 Task: Find connections with filter location Torre-Pacheco with filter topic #Socialnetworkingwith filter profile language German with filter current company Resolvit with filter school College of Commerce with filter industry Periodical Publishing with filter service category Mobile Marketing with filter keywords title IT Professional
Action: Mouse moved to (486, 69)
Screenshot: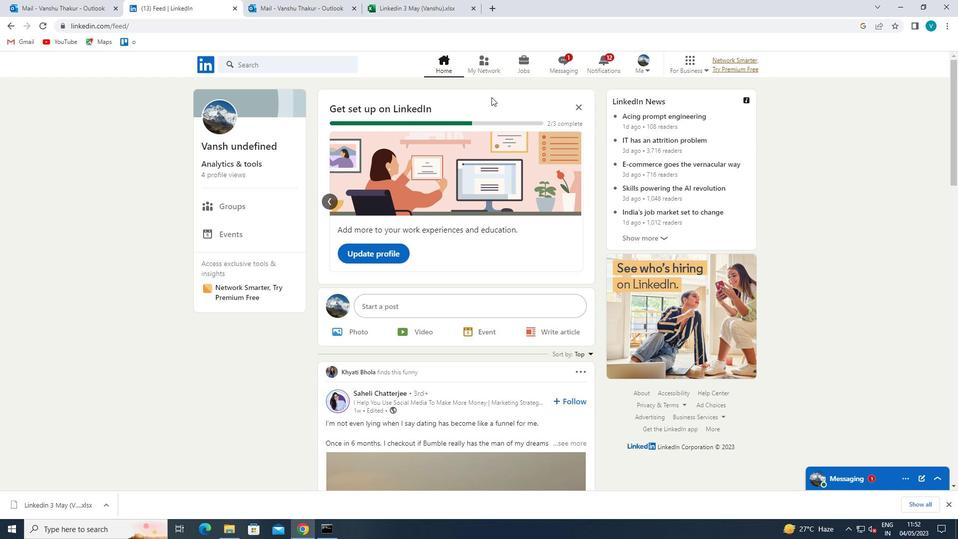 
Action: Mouse pressed left at (486, 69)
Screenshot: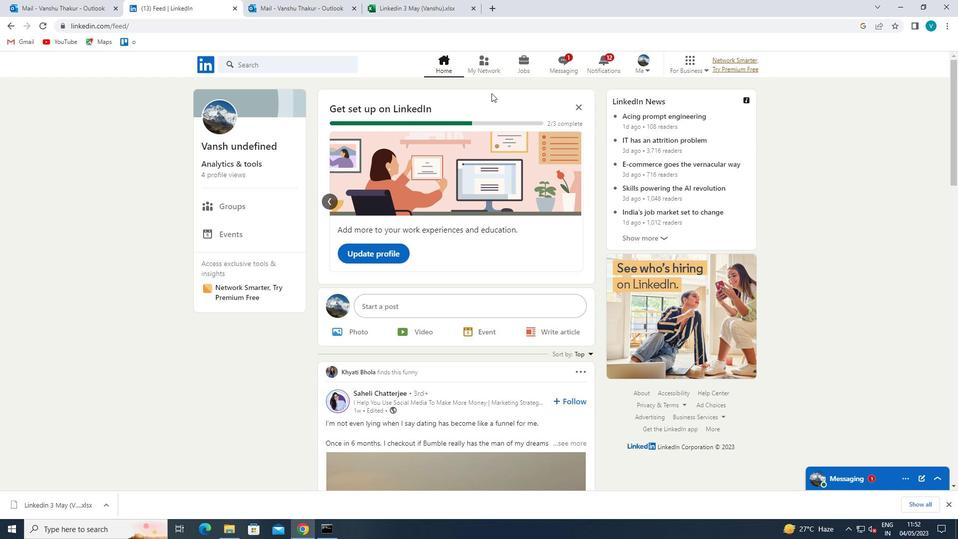 
Action: Mouse moved to (285, 117)
Screenshot: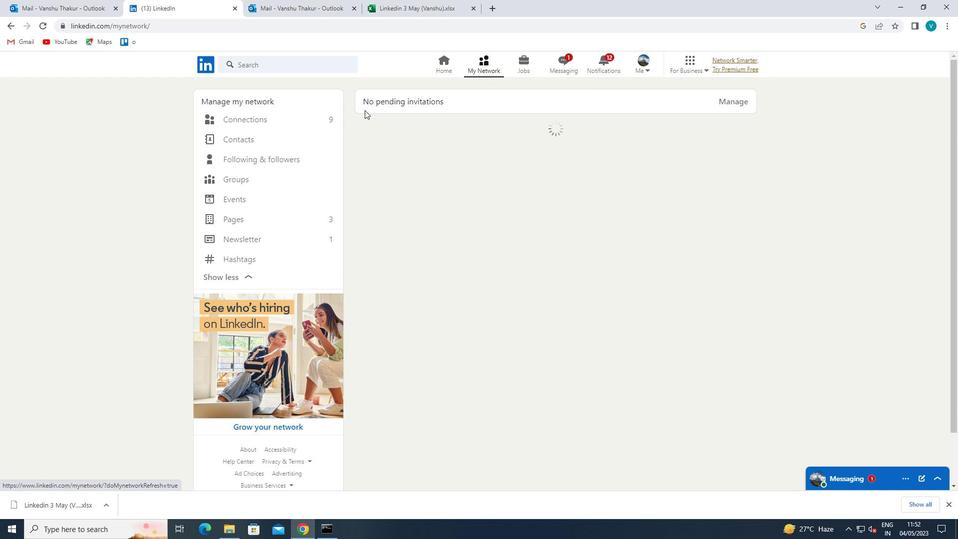 
Action: Mouse pressed left at (285, 117)
Screenshot: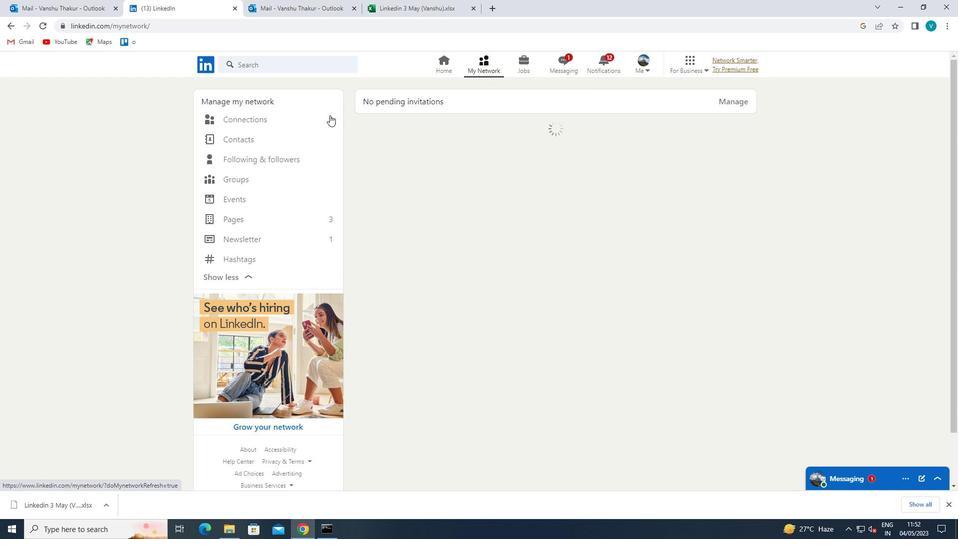 
Action: Mouse moved to (548, 117)
Screenshot: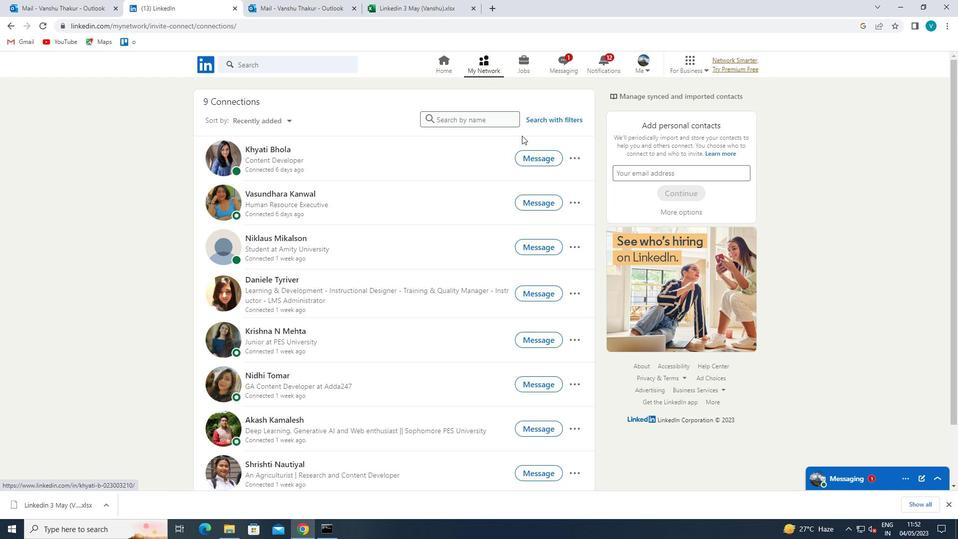 
Action: Mouse pressed left at (548, 117)
Screenshot: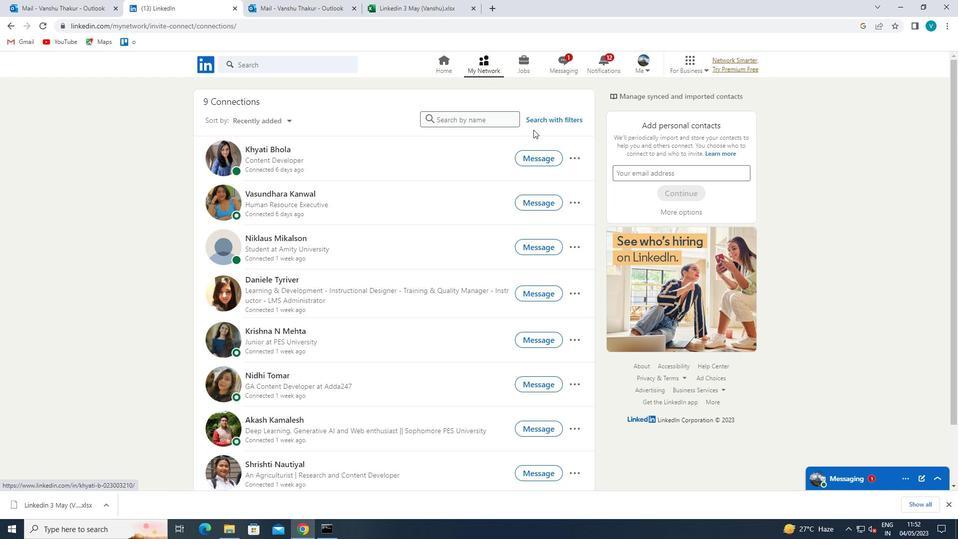 
Action: Mouse moved to (483, 93)
Screenshot: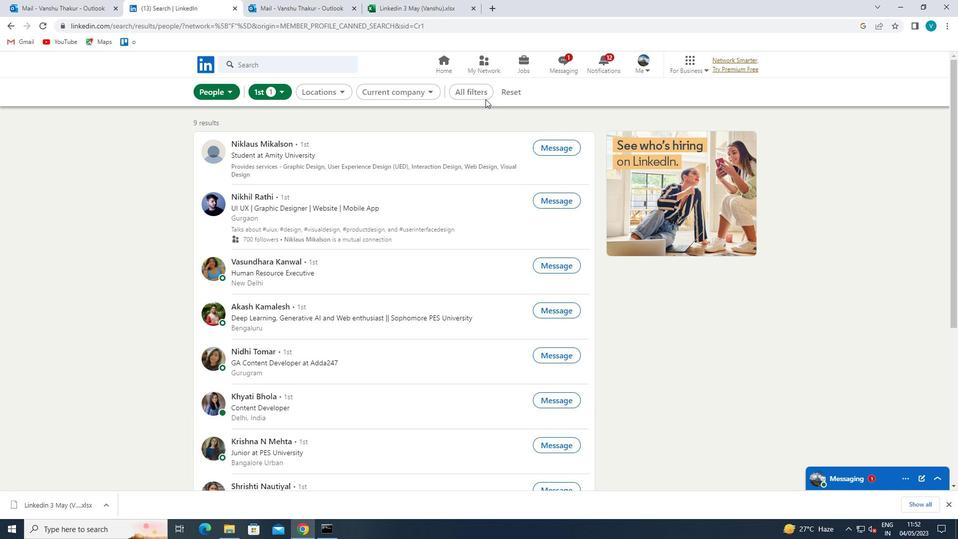 
Action: Mouse pressed left at (483, 93)
Screenshot: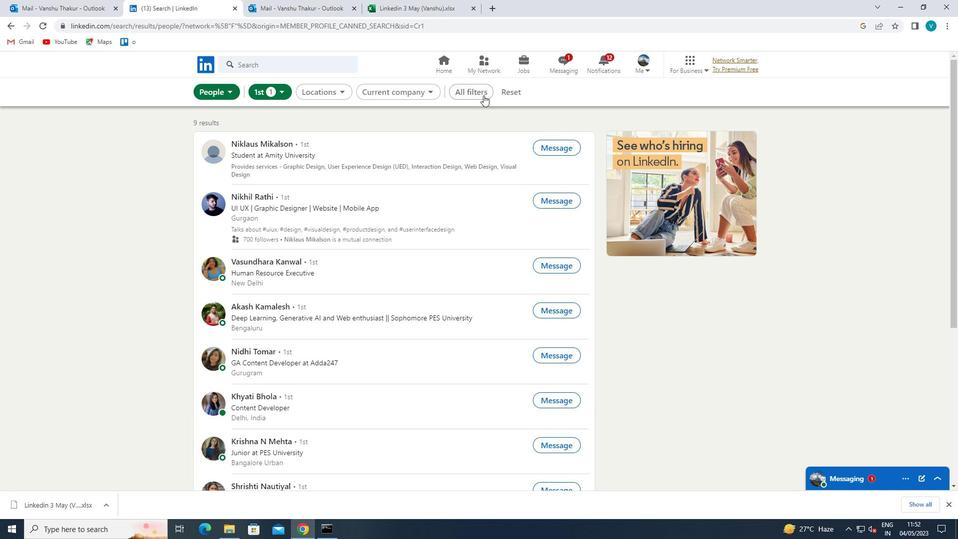 
Action: Mouse moved to (840, 232)
Screenshot: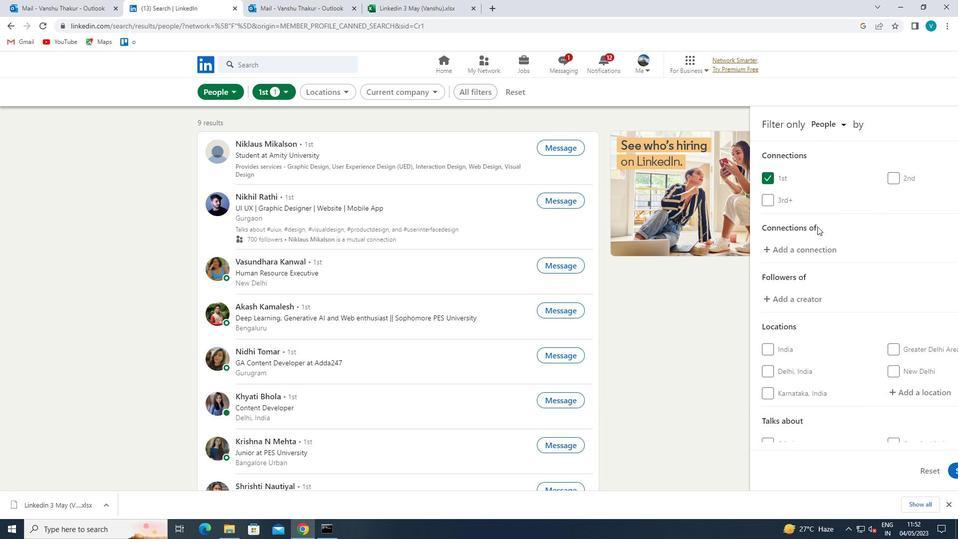 
Action: Mouse scrolled (840, 232) with delta (0, 0)
Screenshot: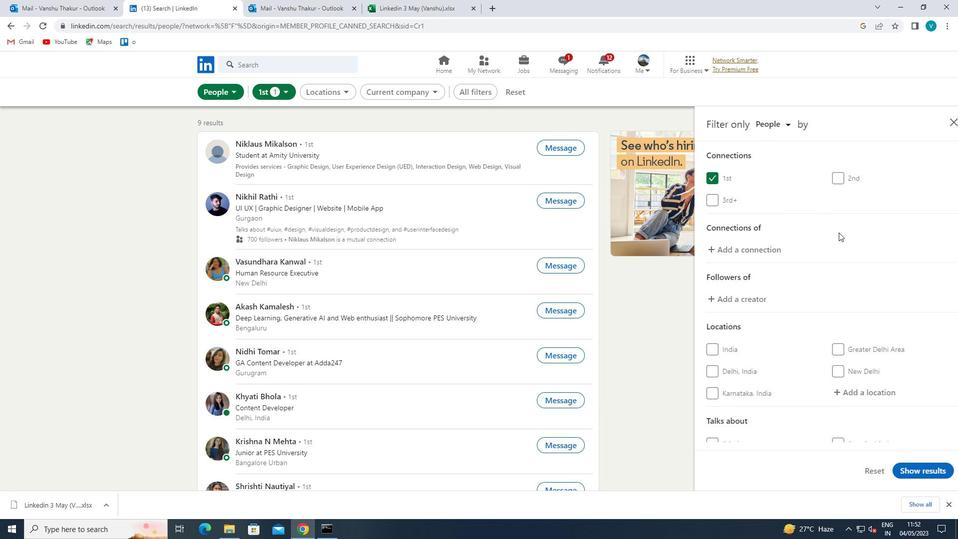 
Action: Mouse moved to (853, 341)
Screenshot: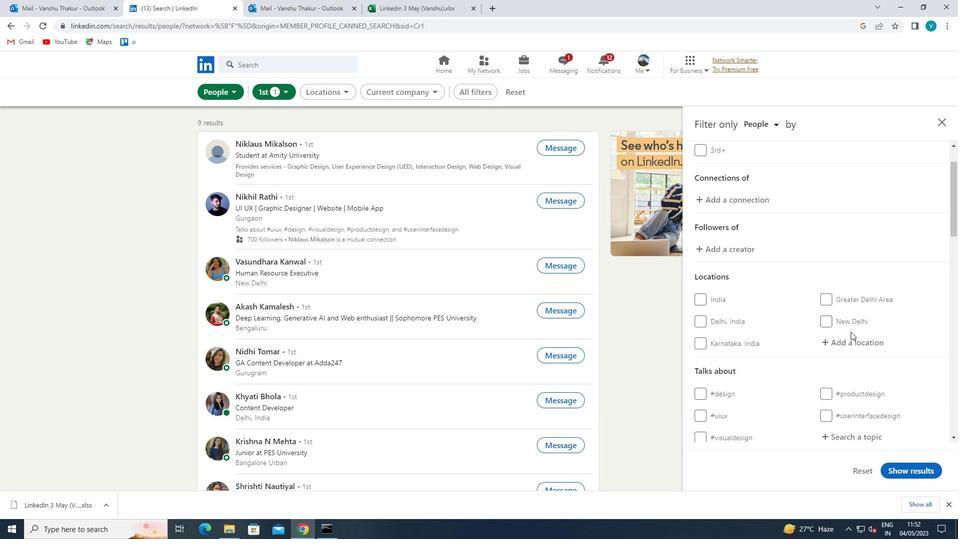 
Action: Mouse pressed left at (853, 341)
Screenshot: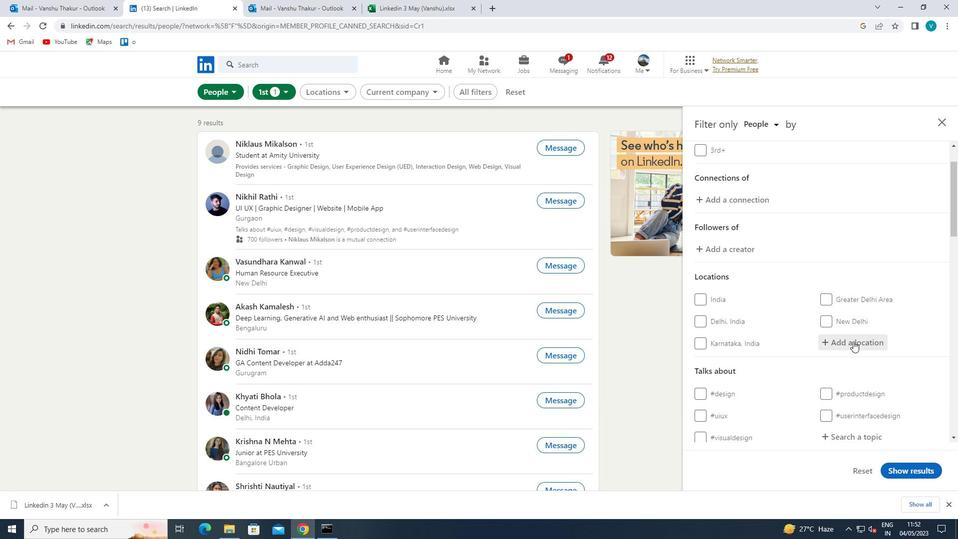 
Action: Key pressed <Key.shift>TORRE-
Screenshot: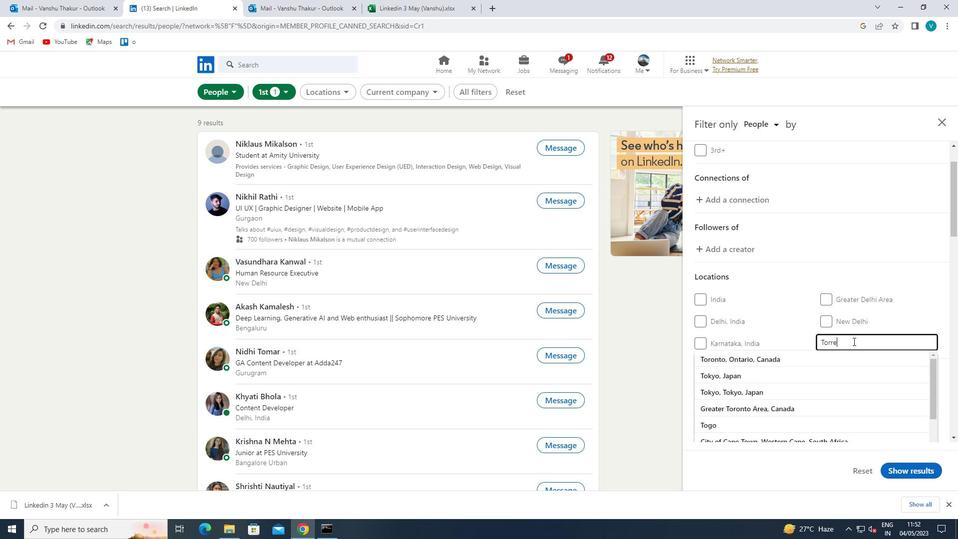
Action: Mouse moved to (857, 338)
Screenshot: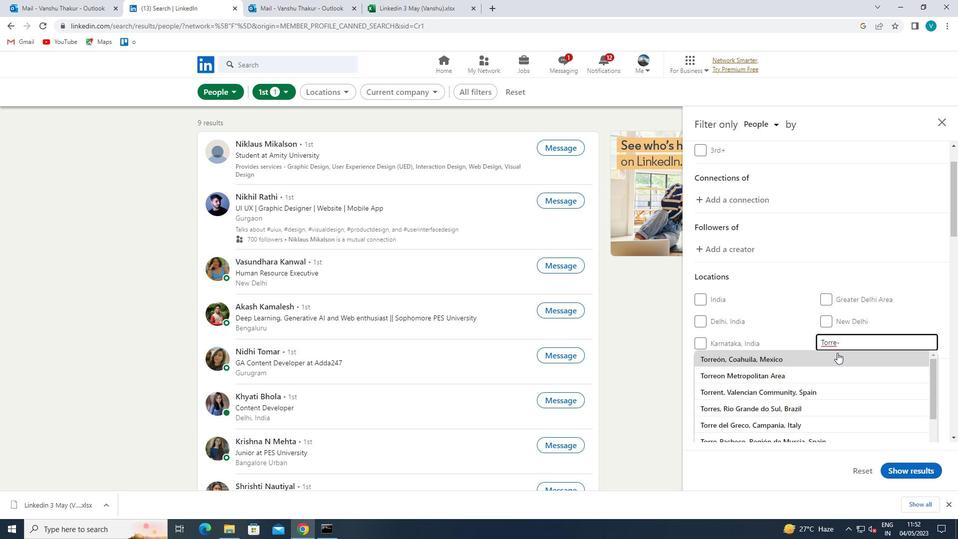 
Action: Key pressed <Key.shift>PACHECO
Screenshot: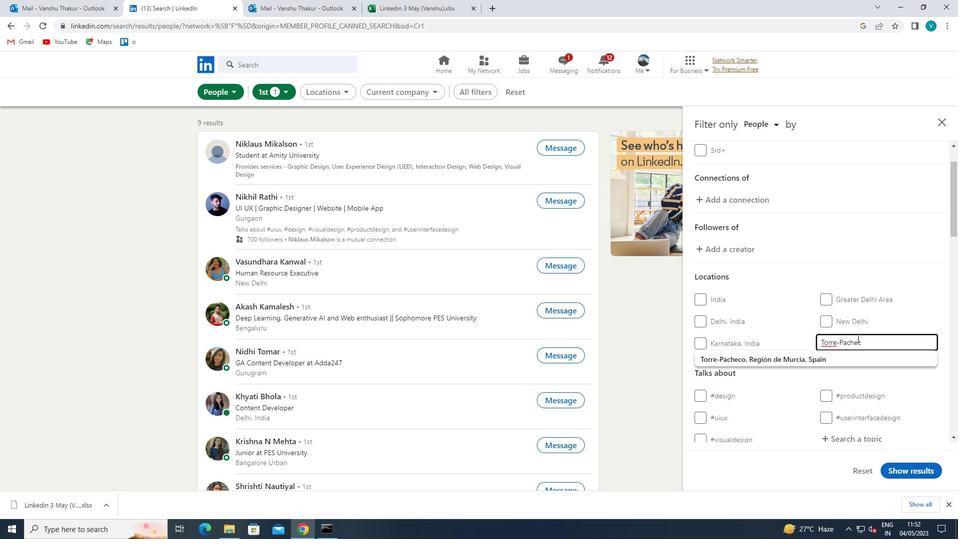 
Action: Mouse moved to (846, 360)
Screenshot: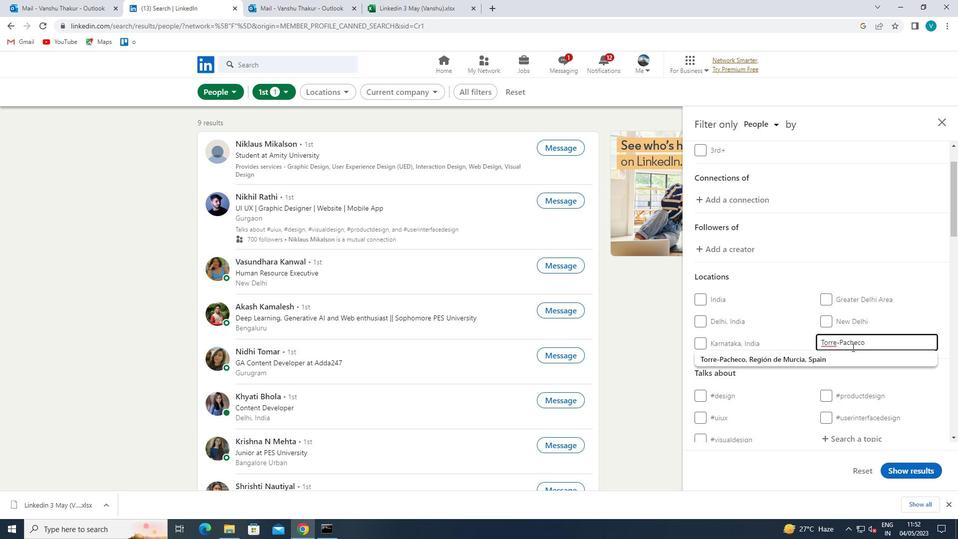 
Action: Mouse pressed left at (846, 360)
Screenshot: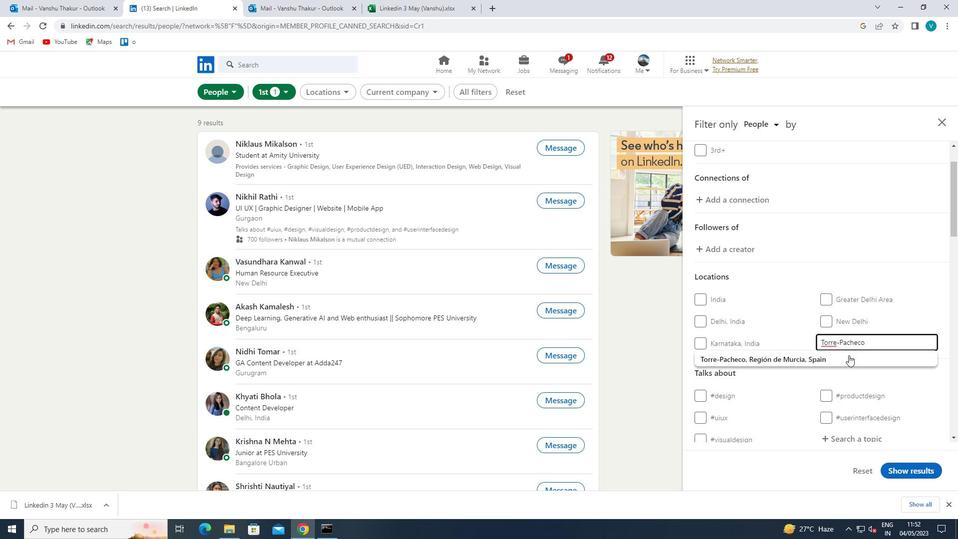 
Action: Mouse scrolled (846, 360) with delta (0, 0)
Screenshot: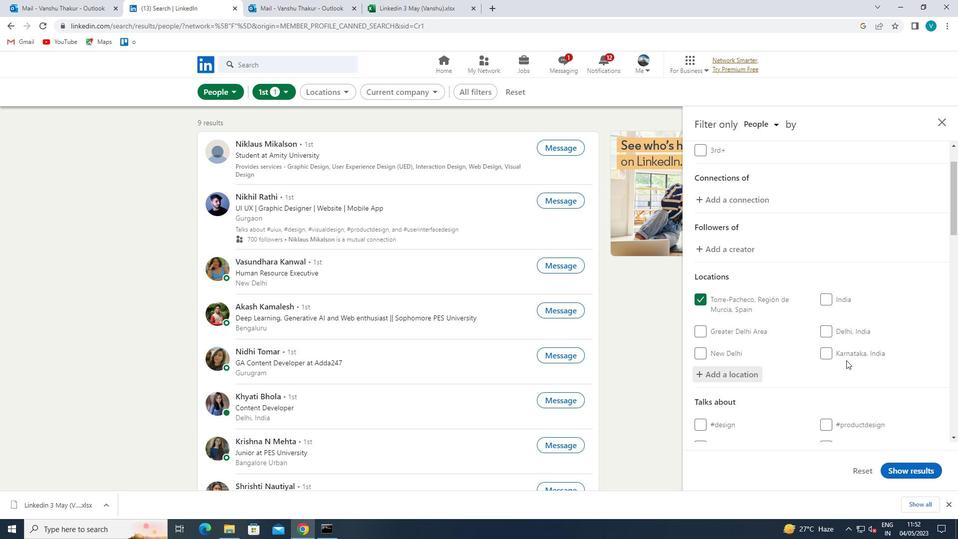 
Action: Mouse scrolled (846, 360) with delta (0, 0)
Screenshot: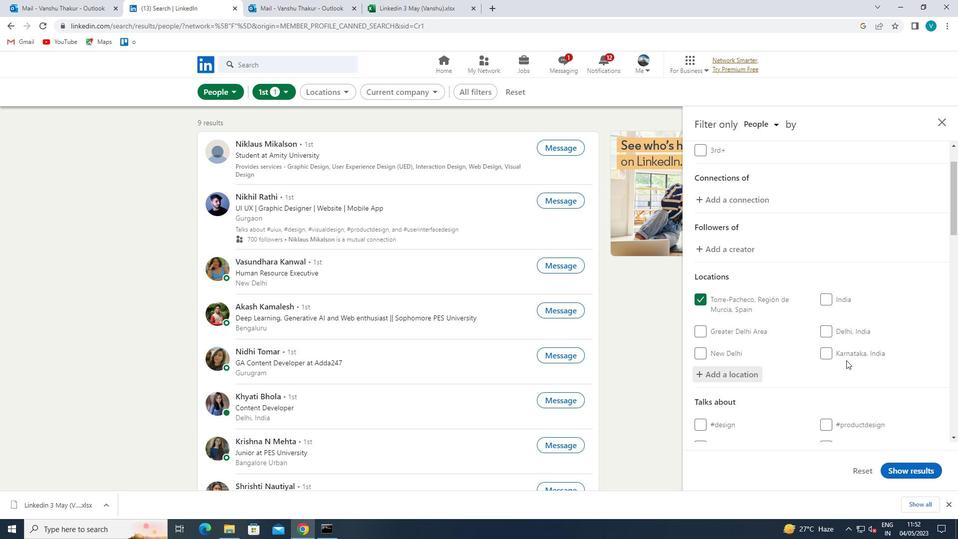 
Action: Mouse scrolled (846, 360) with delta (0, 0)
Screenshot: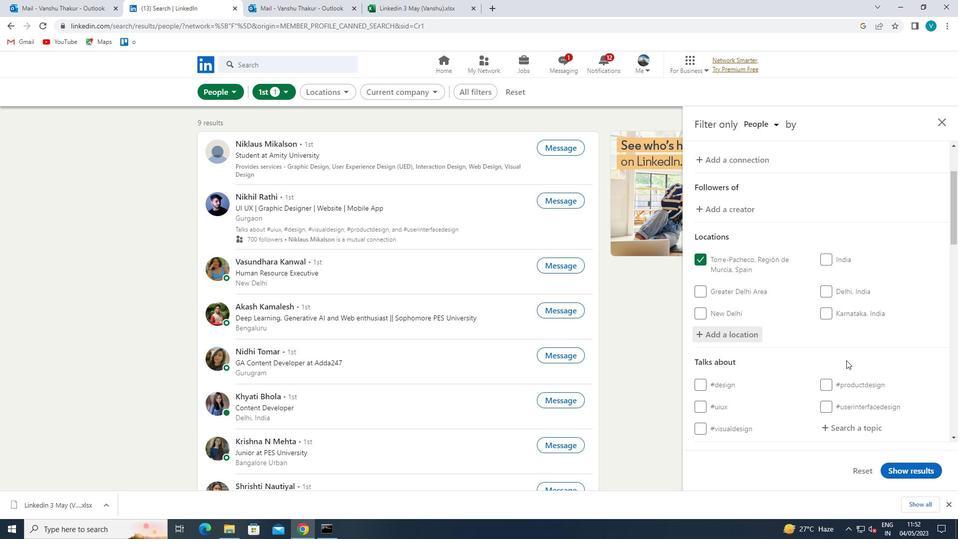 
Action: Mouse moved to (868, 324)
Screenshot: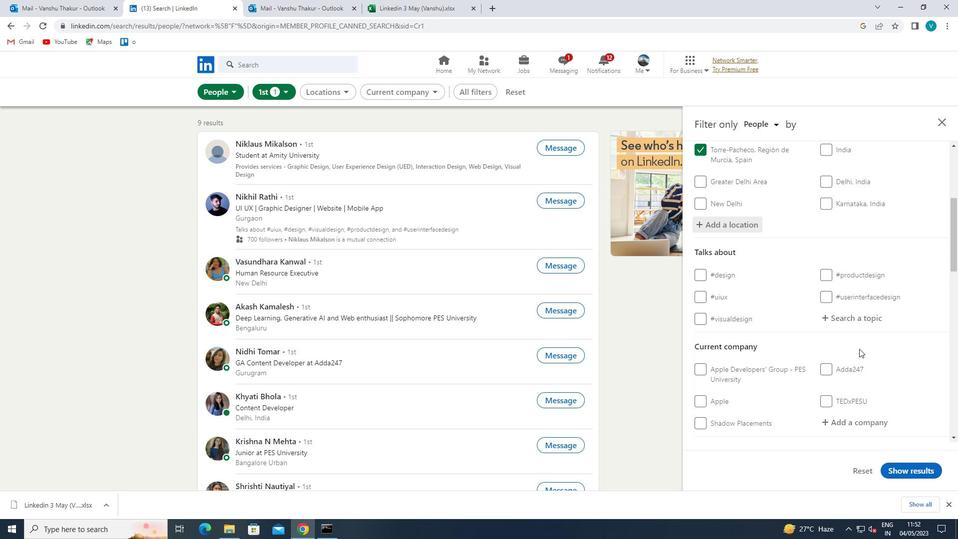 
Action: Mouse pressed left at (868, 324)
Screenshot: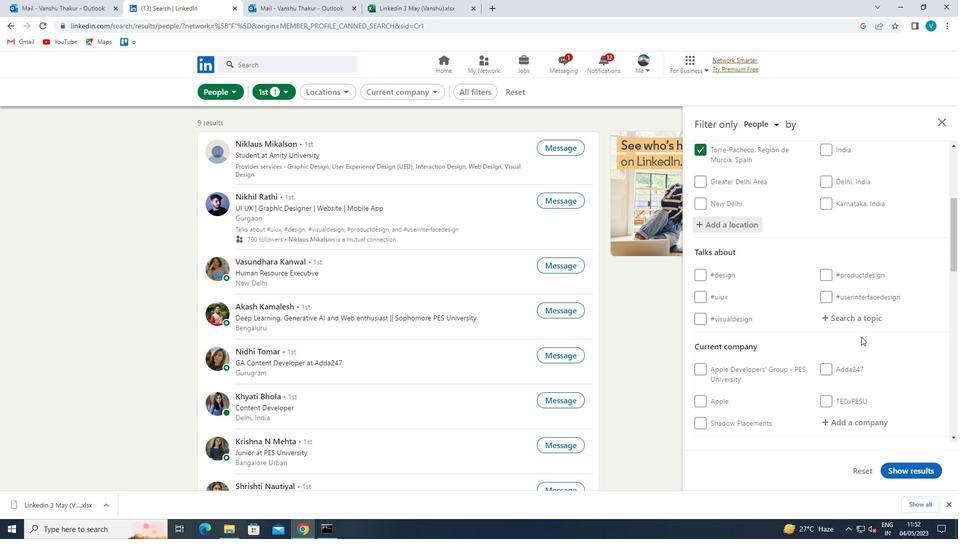 
Action: Mouse moved to (853, 334)
Screenshot: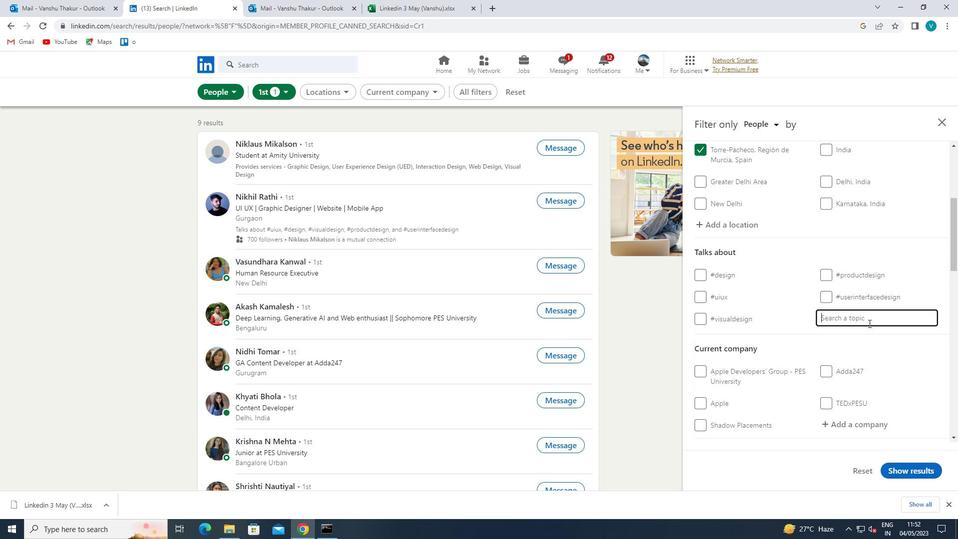 
Action: Key pressed SOCIALNET
Screenshot: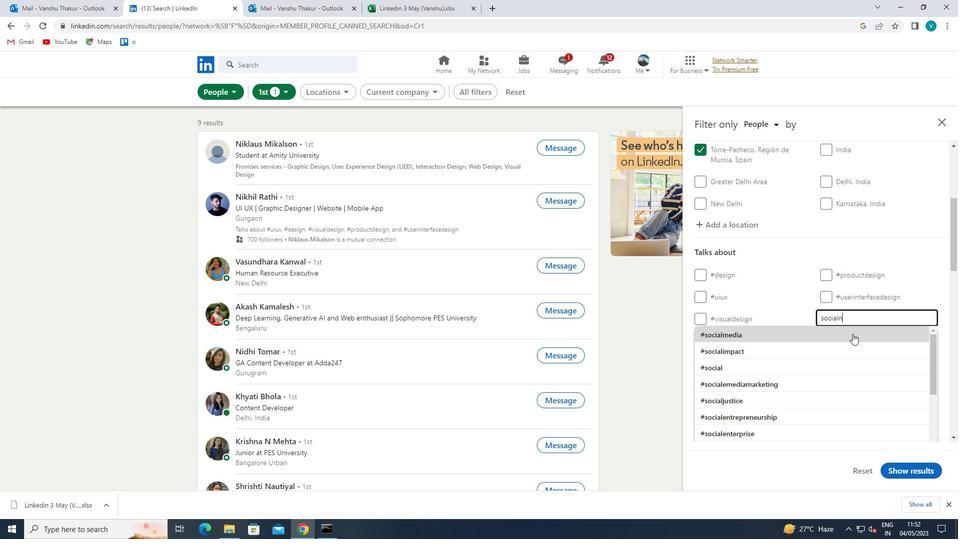 
Action: Mouse moved to (878, 316)
Screenshot: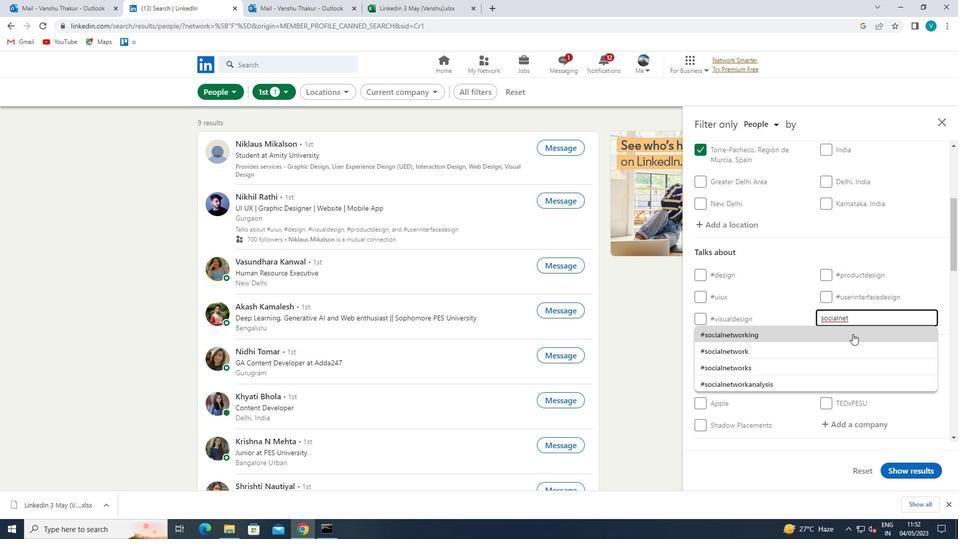 
Action: Mouse pressed left at (878, 316)
Screenshot: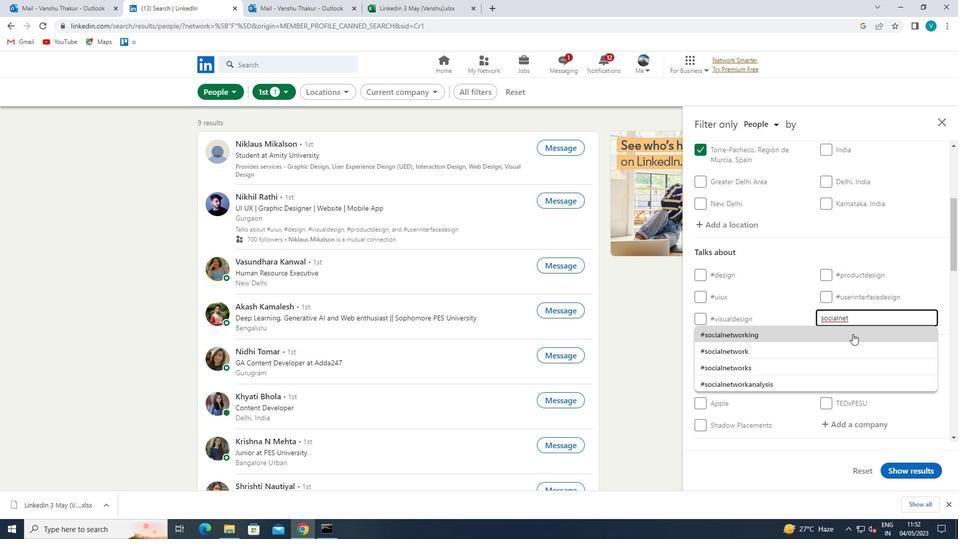 
Action: Mouse moved to (862, 328)
Screenshot: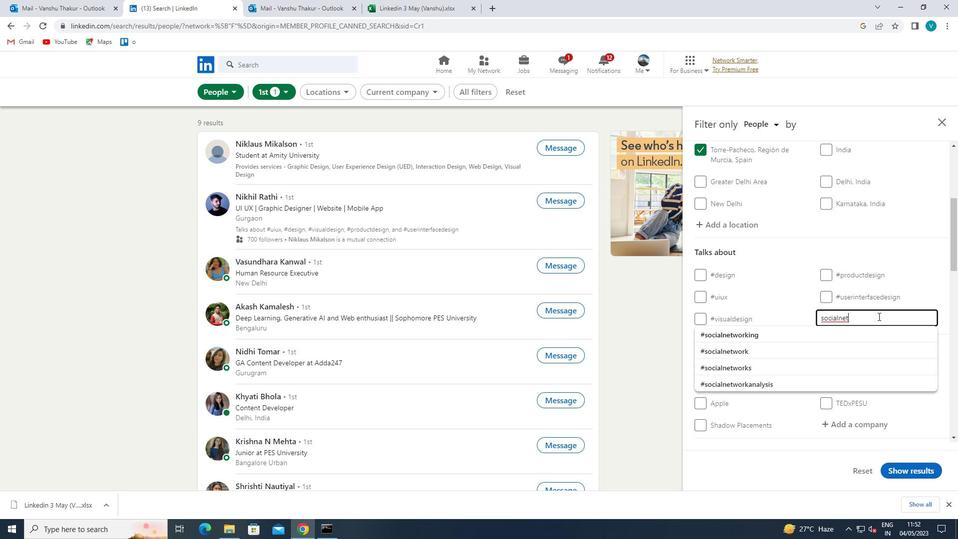 
Action: Mouse pressed left at (862, 328)
Screenshot: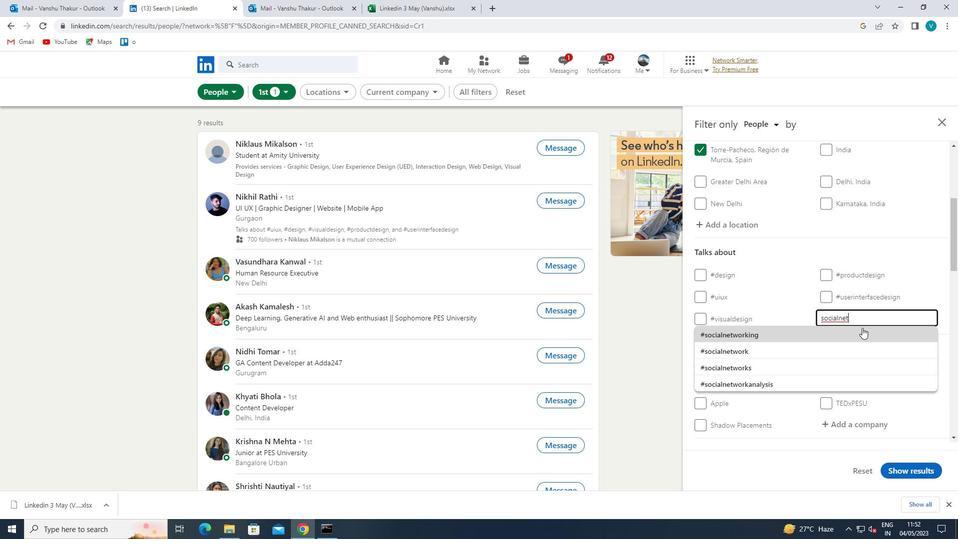 
Action: Mouse scrolled (862, 327) with delta (0, 0)
Screenshot: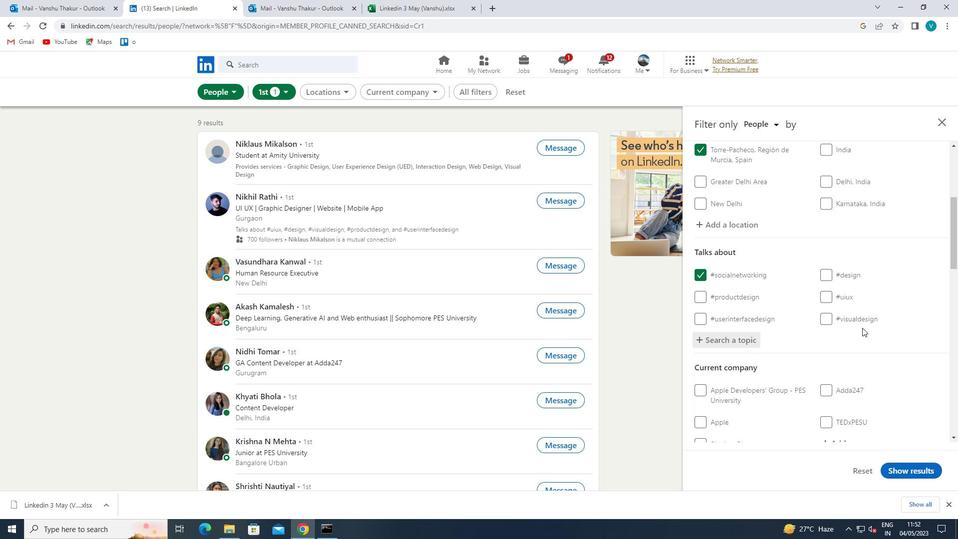 
Action: Mouse scrolled (862, 327) with delta (0, 0)
Screenshot: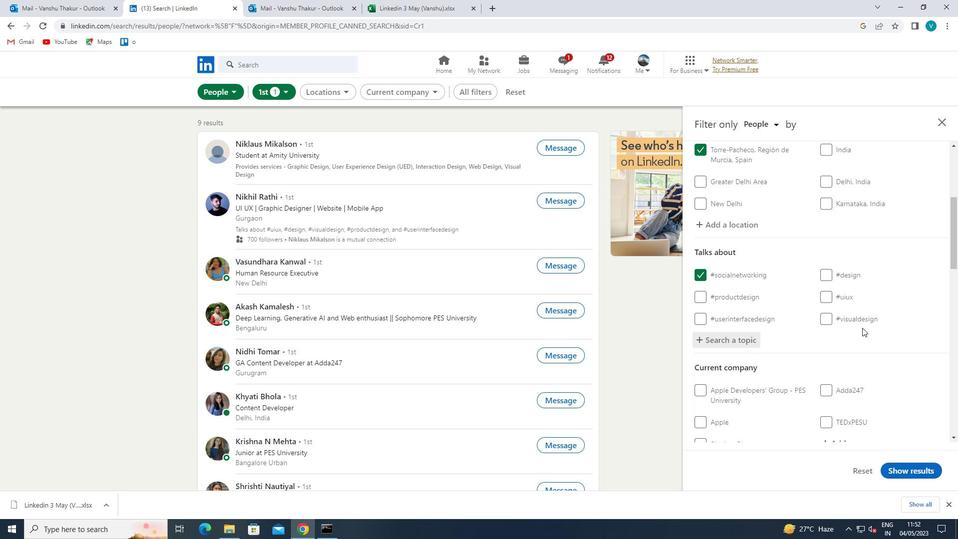 
Action: Mouse scrolled (862, 327) with delta (0, 0)
Screenshot: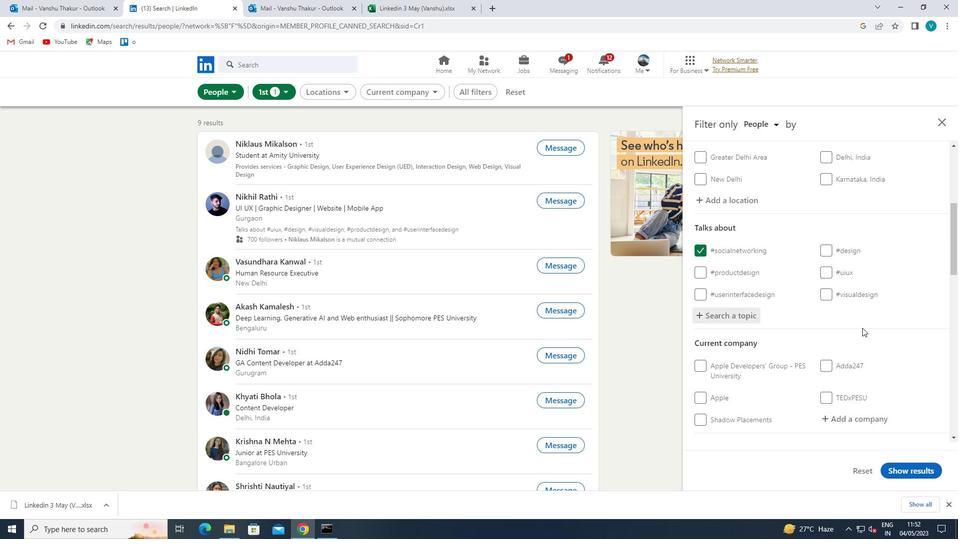 
Action: Mouse moved to (871, 292)
Screenshot: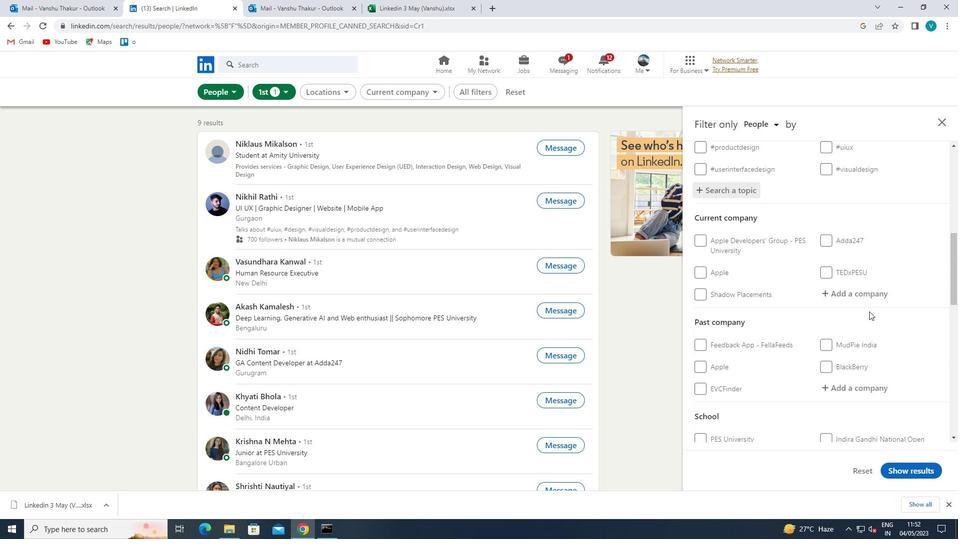 
Action: Mouse pressed left at (871, 292)
Screenshot: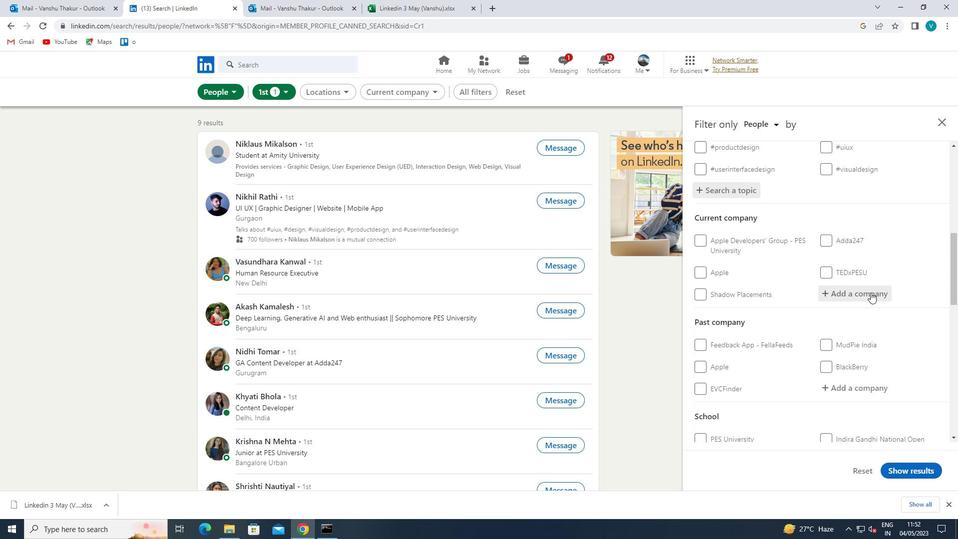 
Action: Key pressed <Key.shift>RESOLVIT
Screenshot: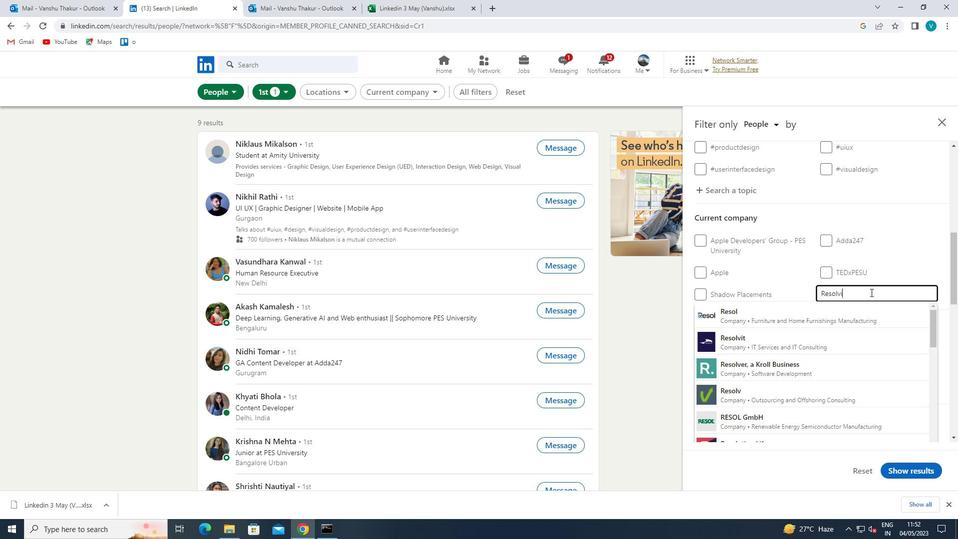 
Action: Mouse moved to (857, 309)
Screenshot: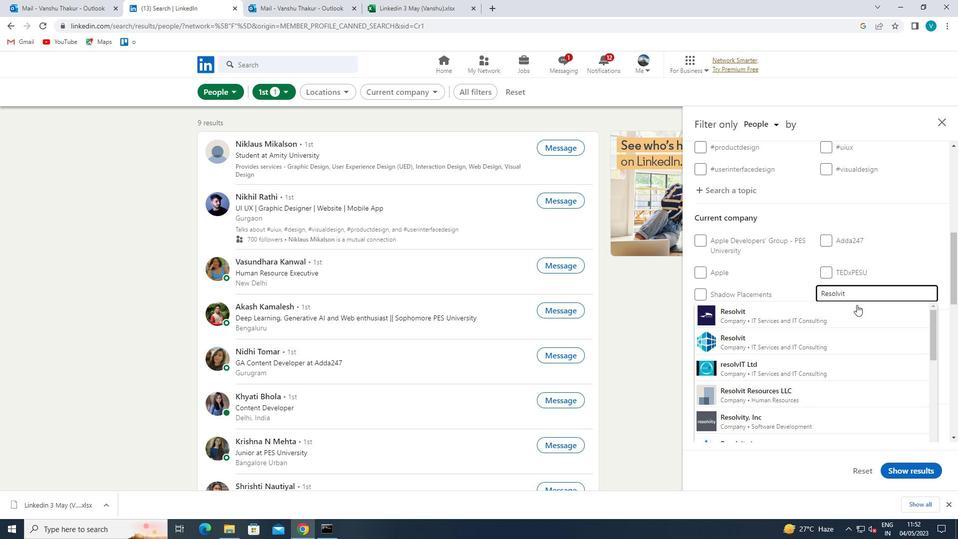 
Action: Mouse pressed left at (857, 309)
Screenshot: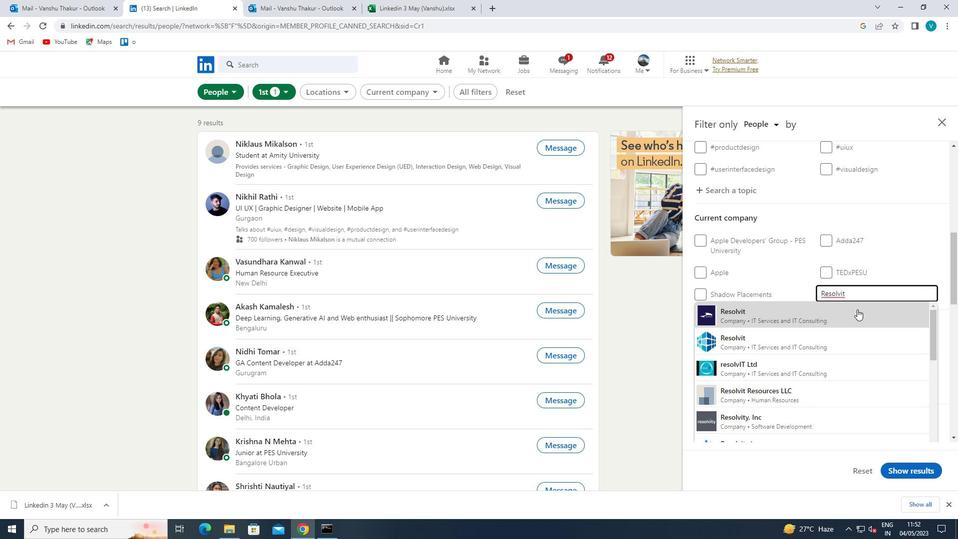 
Action: Mouse scrolled (857, 309) with delta (0, 0)
Screenshot: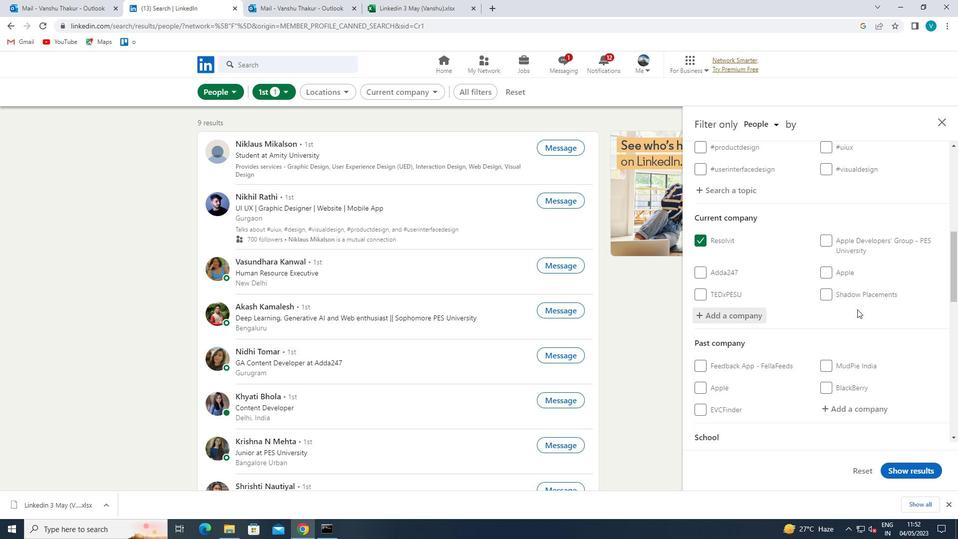 
Action: Mouse scrolled (857, 309) with delta (0, 0)
Screenshot: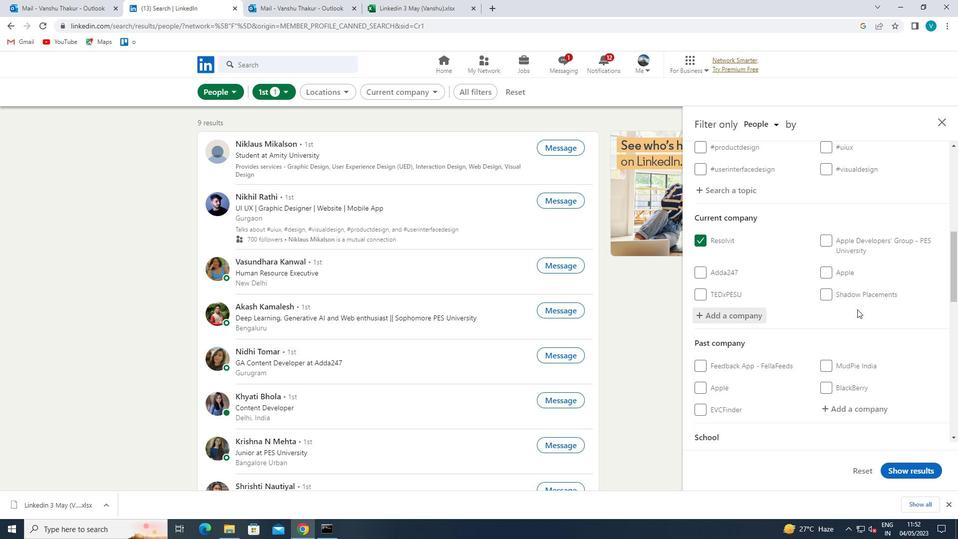 
Action: Mouse moved to (857, 310)
Screenshot: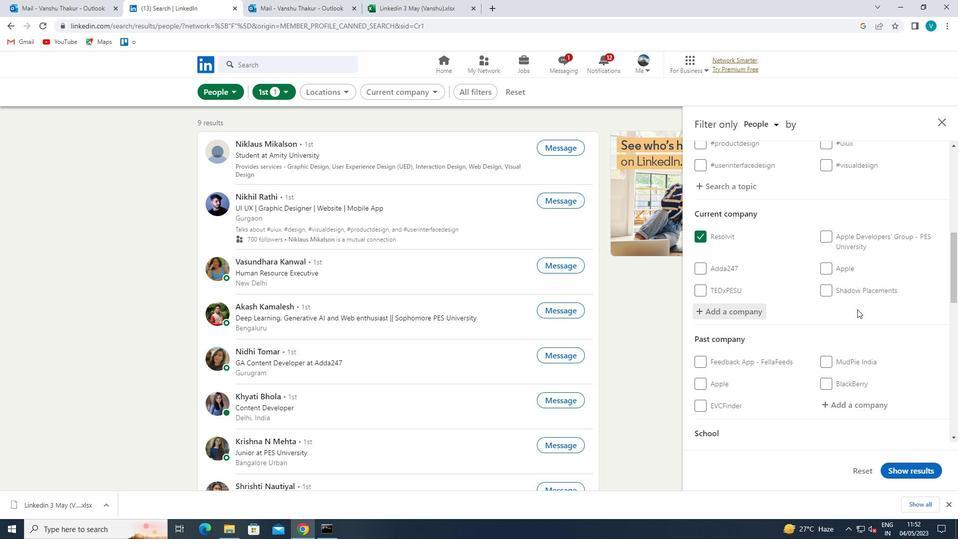 
Action: Mouse scrolled (857, 309) with delta (0, 0)
Screenshot: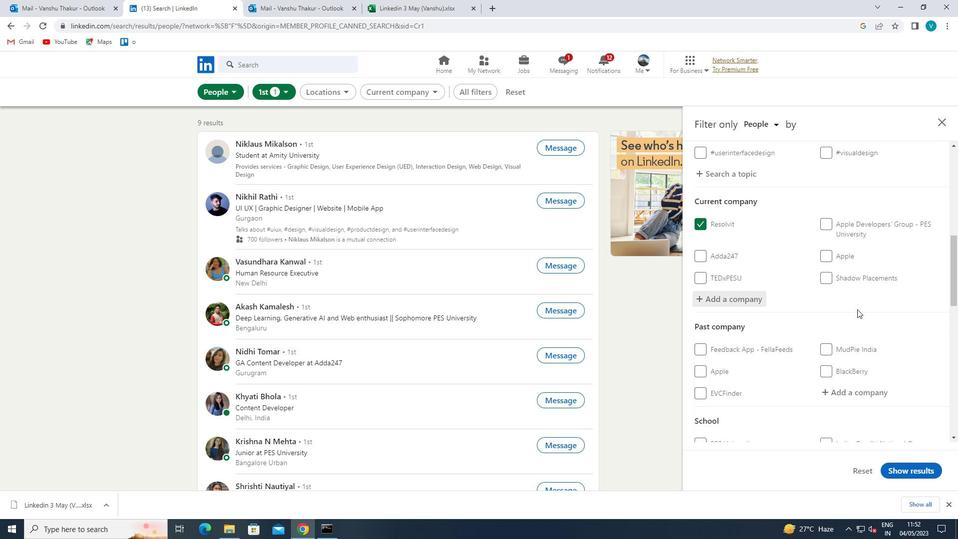 
Action: Mouse moved to (857, 310)
Screenshot: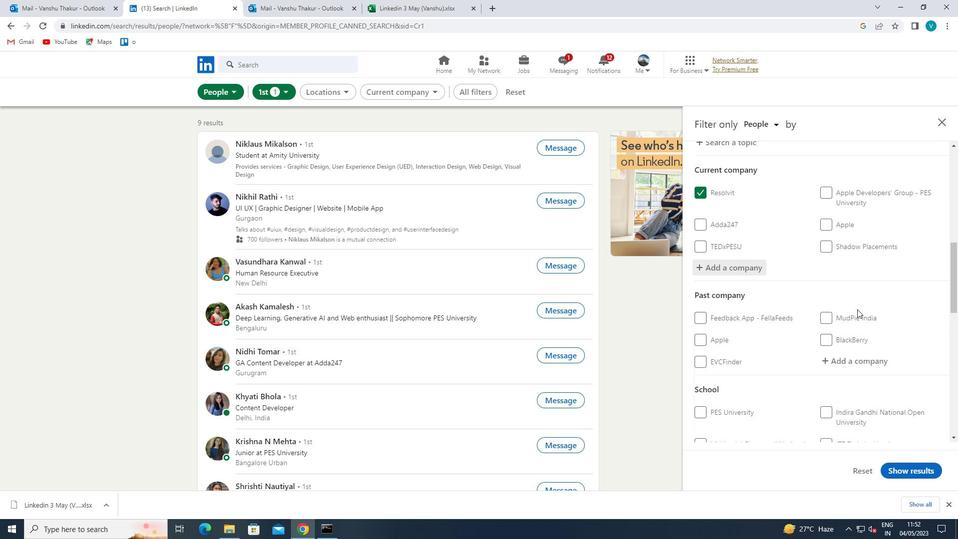 
Action: Mouse scrolled (857, 310) with delta (0, 0)
Screenshot: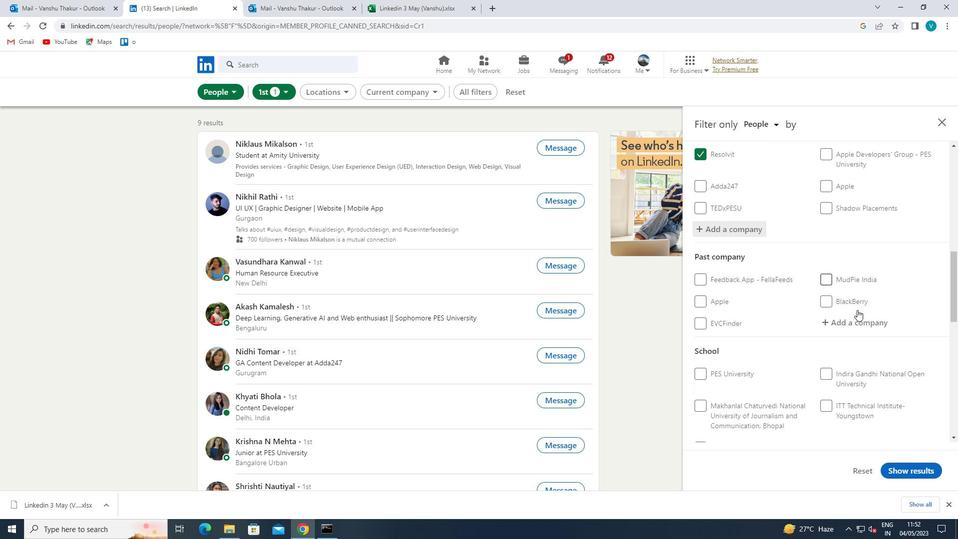 
Action: Mouse moved to (858, 334)
Screenshot: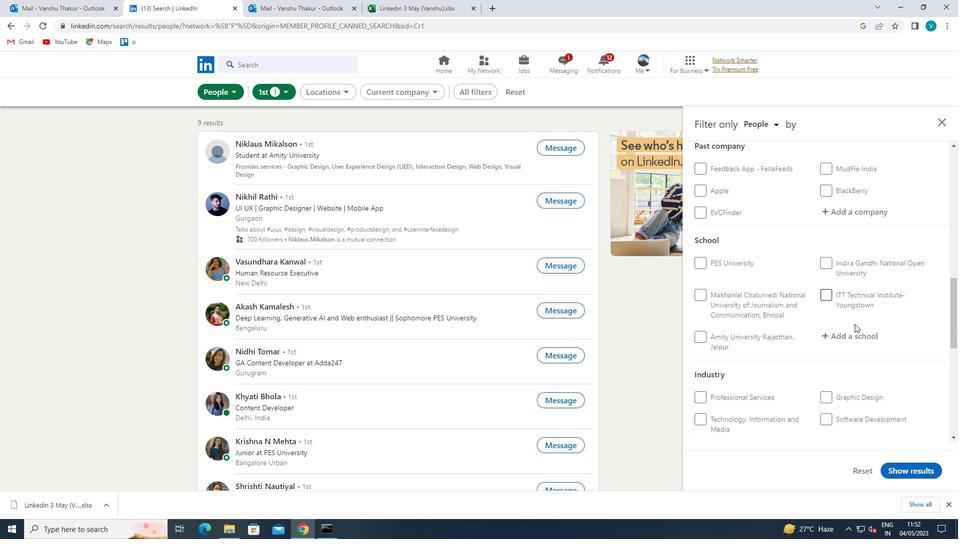 
Action: Mouse pressed left at (858, 334)
Screenshot: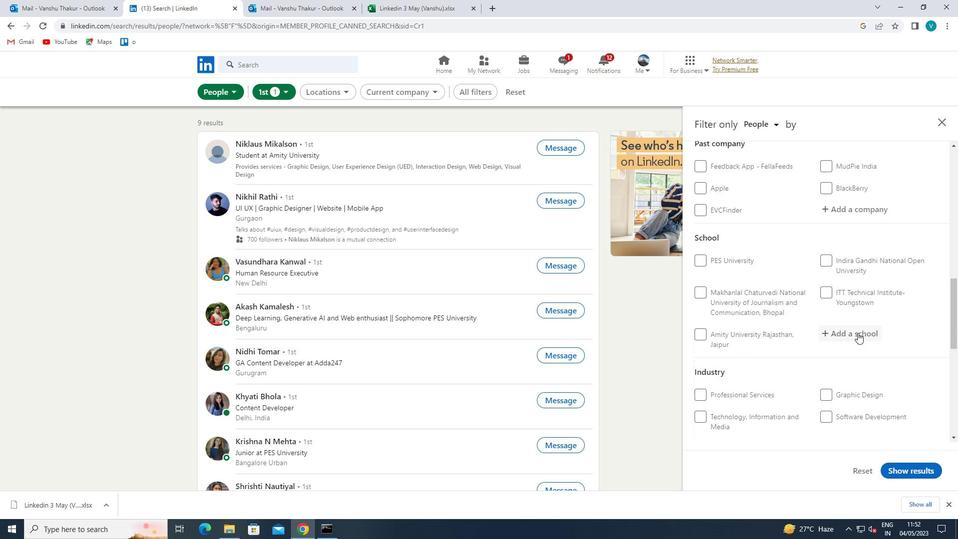 
Action: Mouse moved to (859, 336)
Screenshot: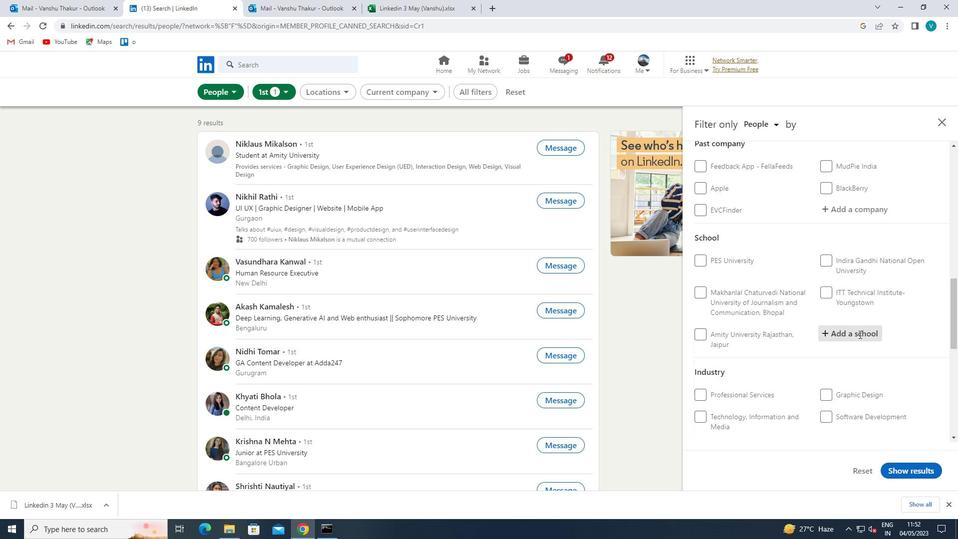 
Action: Key pressed <Key.shift>COO<Key.backspace>LLEGE
Screenshot: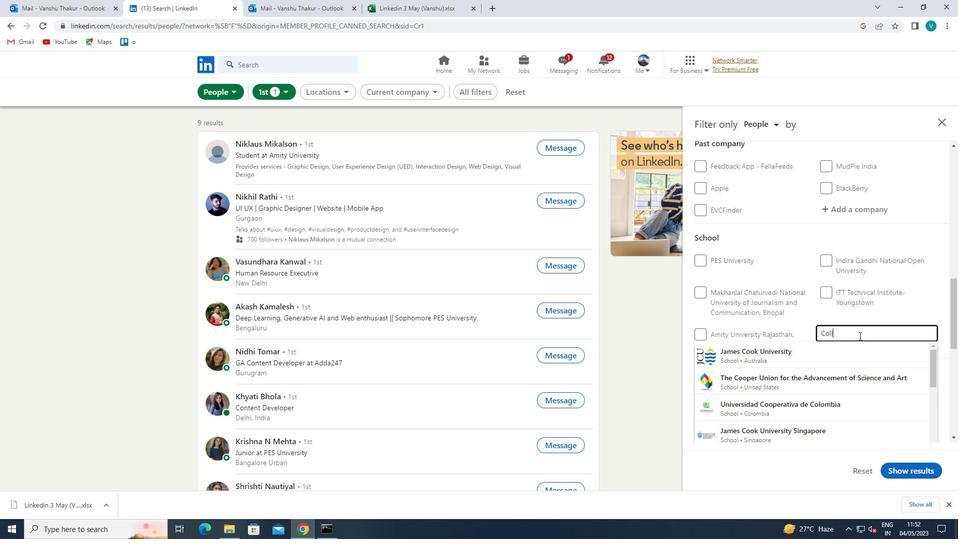 
Action: Mouse moved to (867, 331)
Screenshot: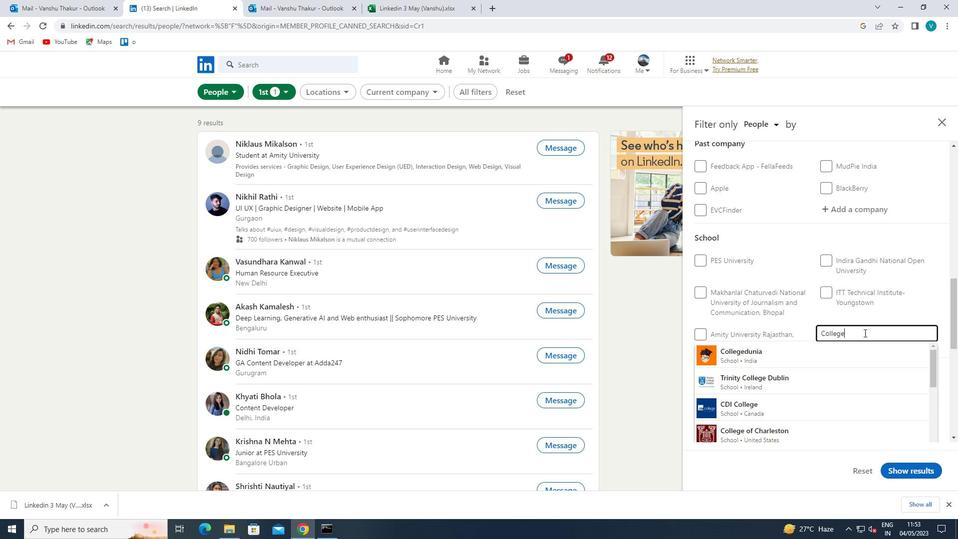 
Action: Key pressed <Key.space>OF<Key.space><Key.shift>COMM<Key.backspace>MERCE
Screenshot: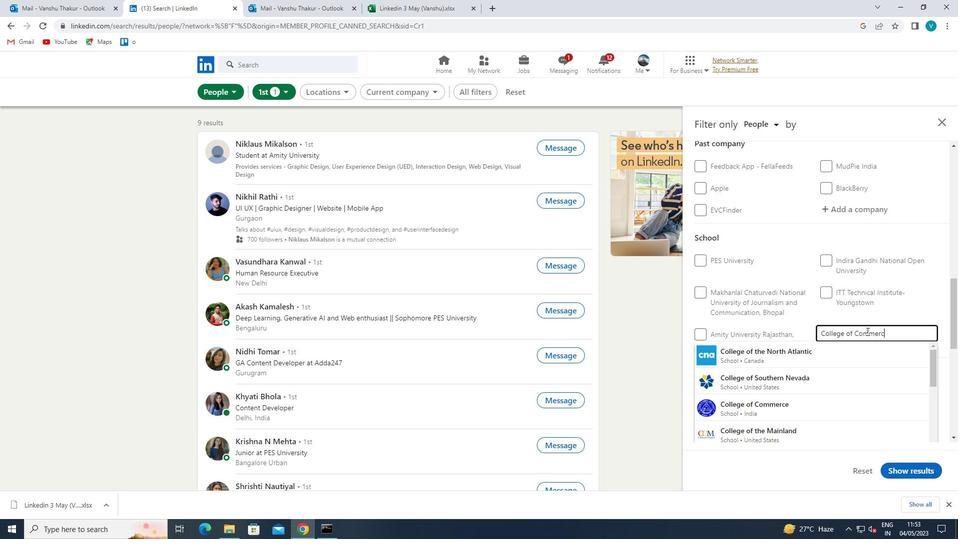
Action: Mouse moved to (844, 350)
Screenshot: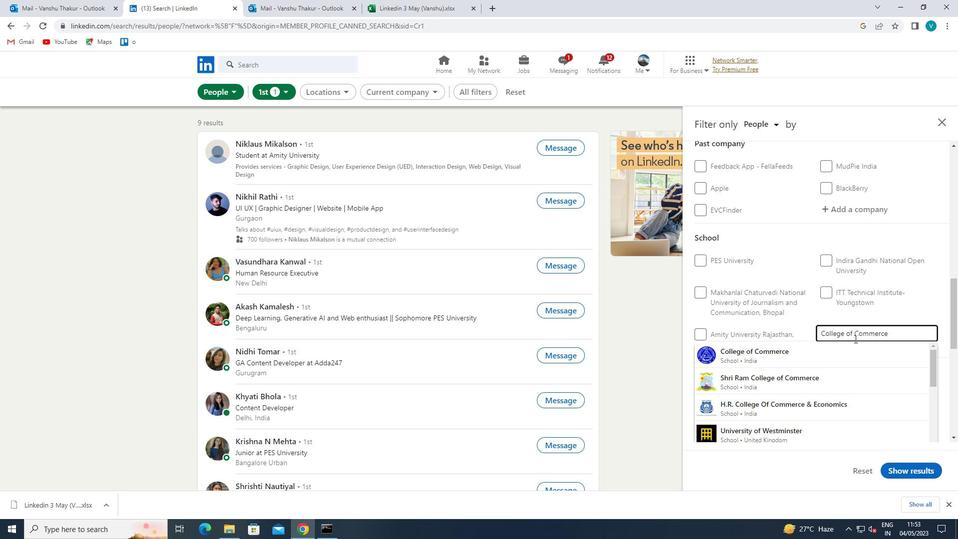 
Action: Mouse pressed left at (844, 350)
Screenshot: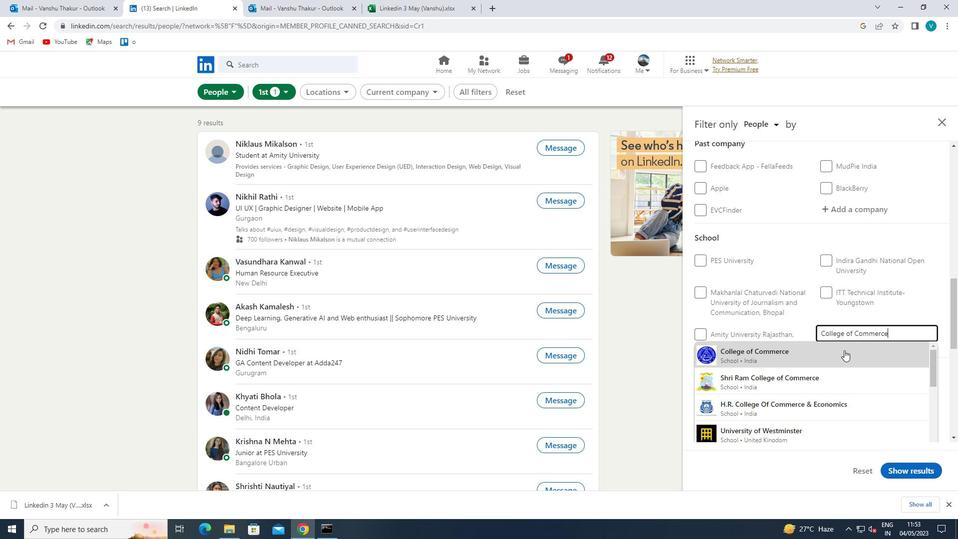 
Action: Mouse moved to (844, 351)
Screenshot: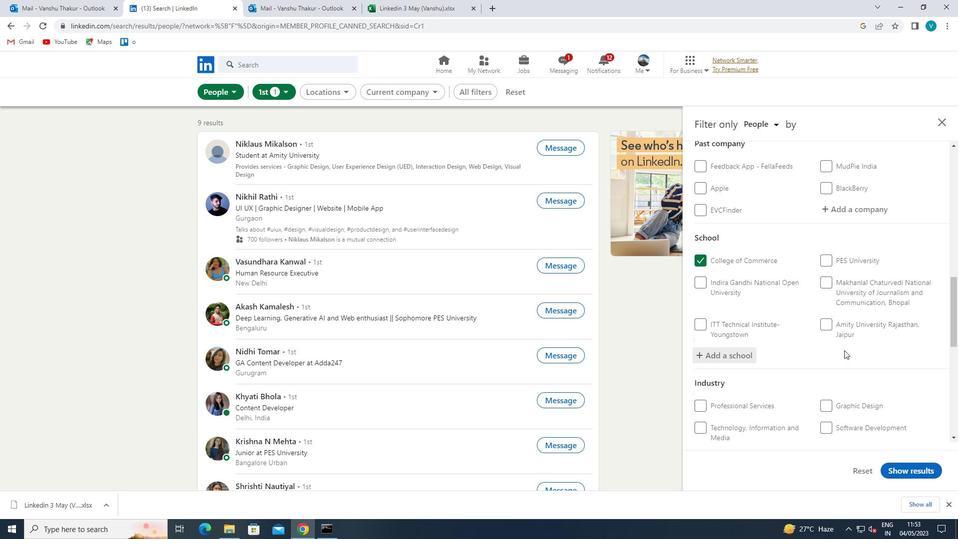 
Action: Mouse scrolled (844, 350) with delta (0, 0)
Screenshot: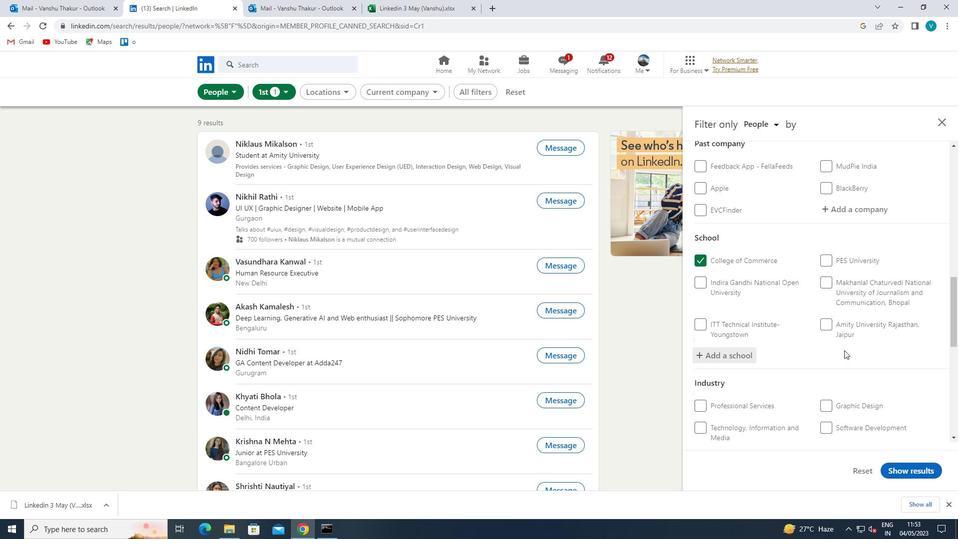 
Action: Mouse moved to (844, 351)
Screenshot: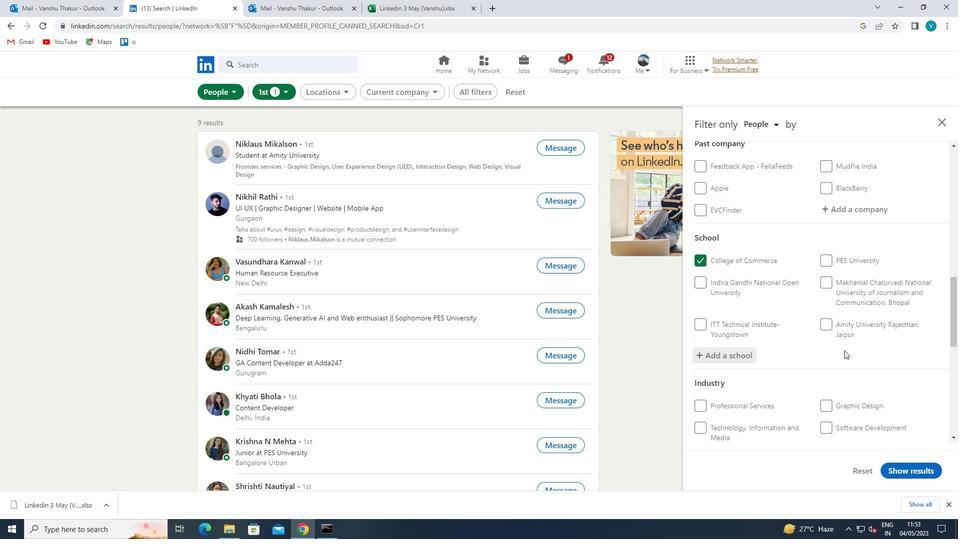 
Action: Mouse scrolled (844, 351) with delta (0, 0)
Screenshot: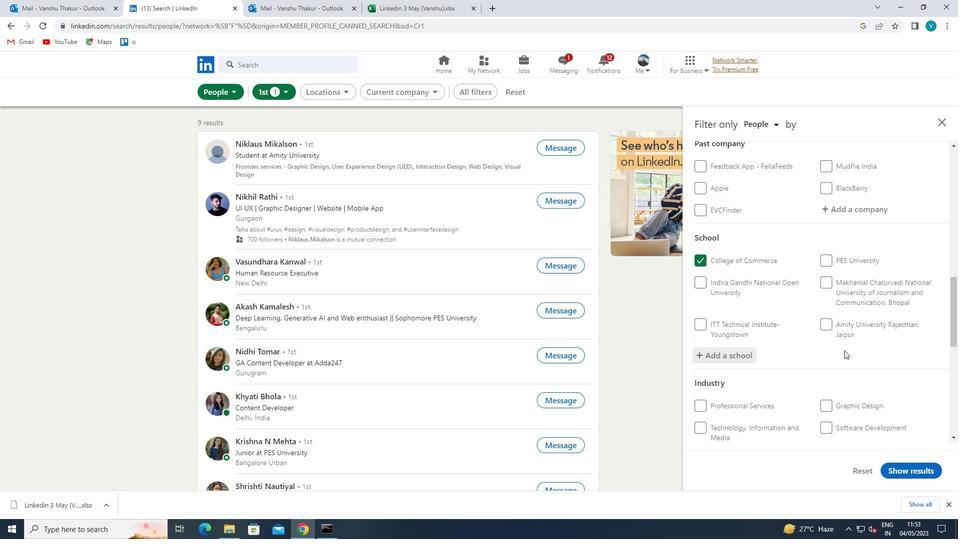 
Action: Mouse moved to (847, 362)
Screenshot: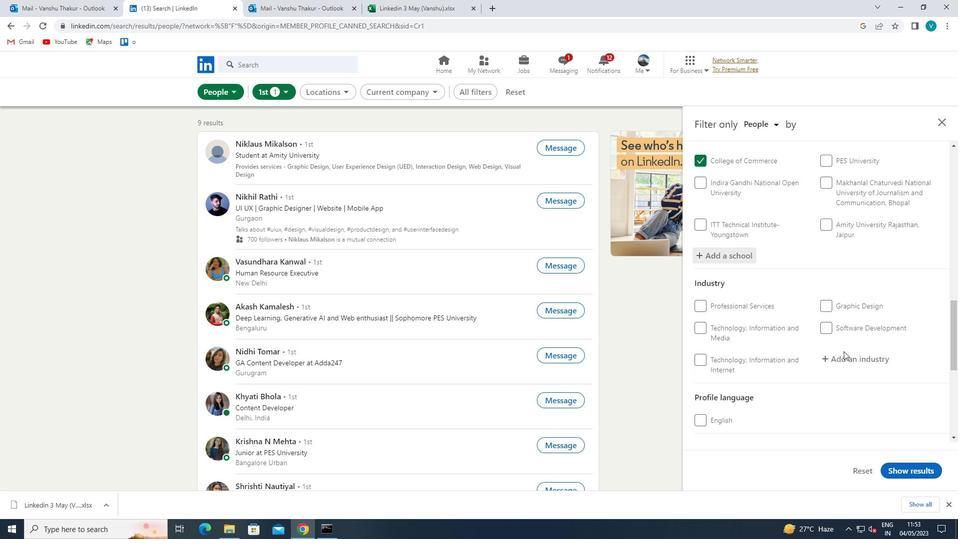 
Action: Mouse pressed left at (847, 362)
Screenshot: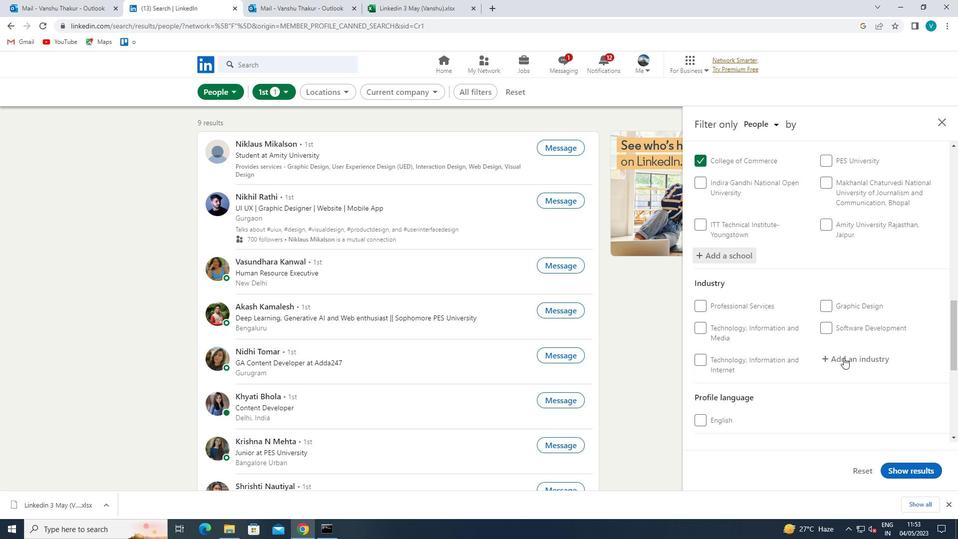 
Action: Mouse moved to (848, 362)
Screenshot: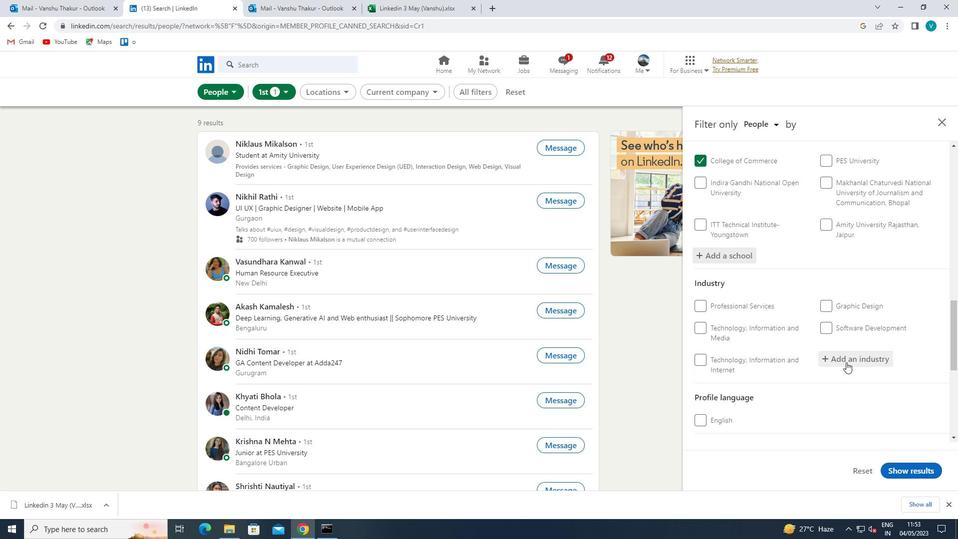 
Action: Key pressed <Key.shift>PERIODICAL<Key.space>
Screenshot: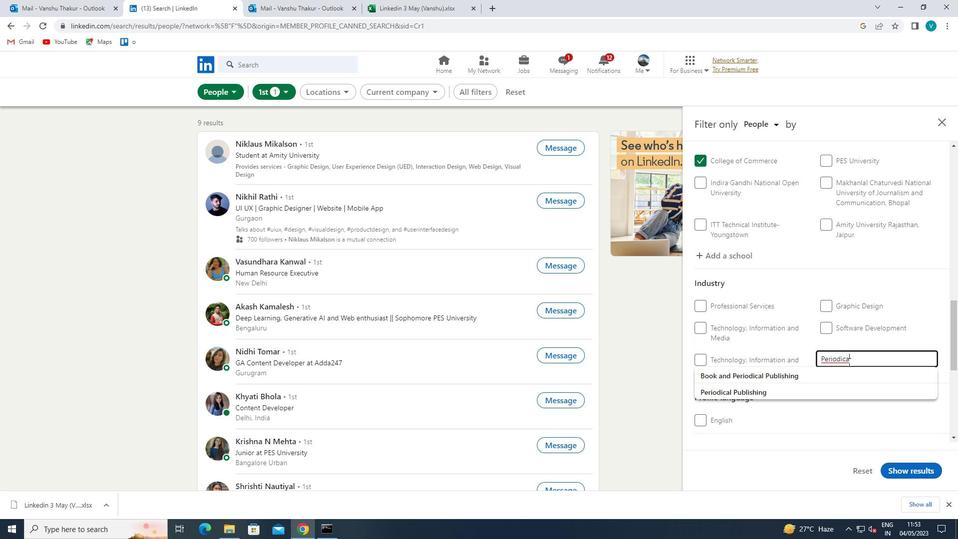 
Action: Mouse moved to (795, 386)
Screenshot: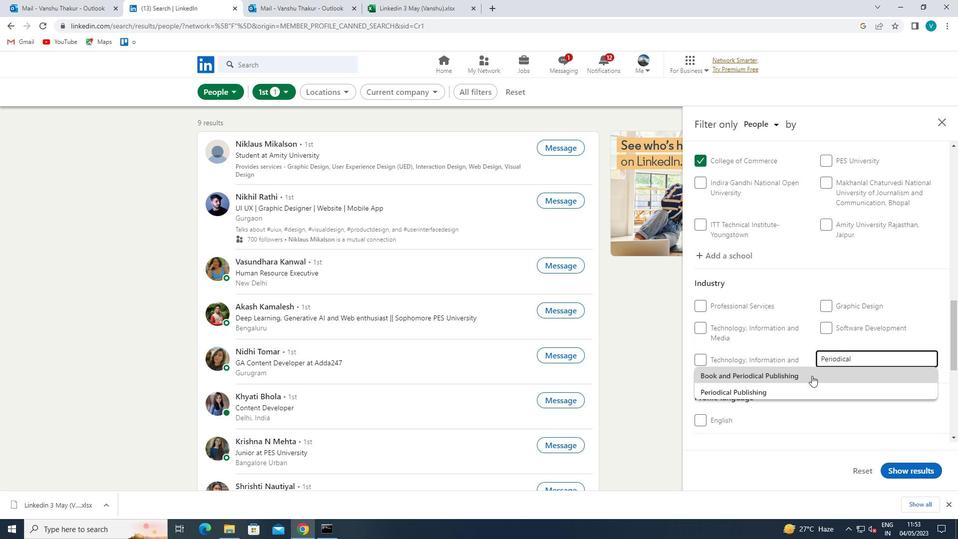 
Action: Mouse pressed left at (795, 386)
Screenshot: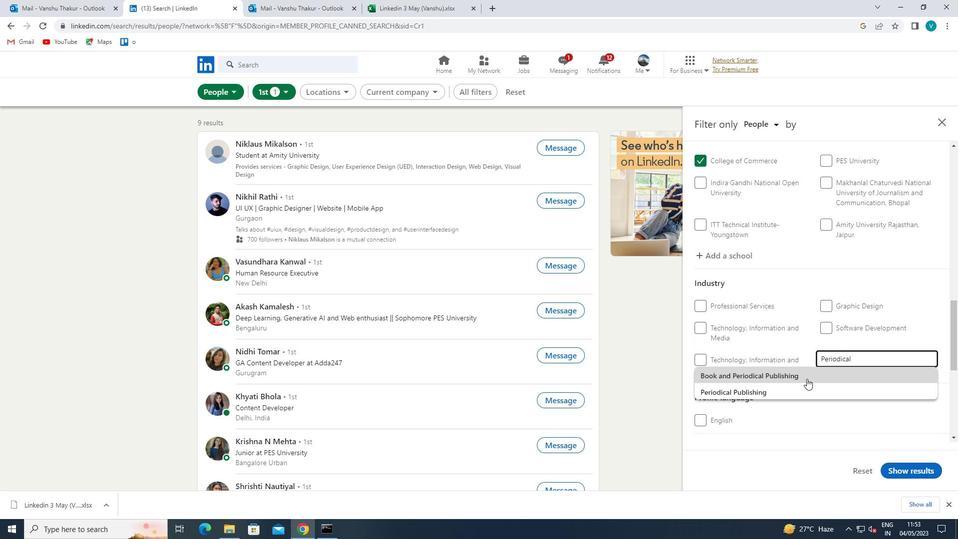 
Action: Mouse moved to (796, 385)
Screenshot: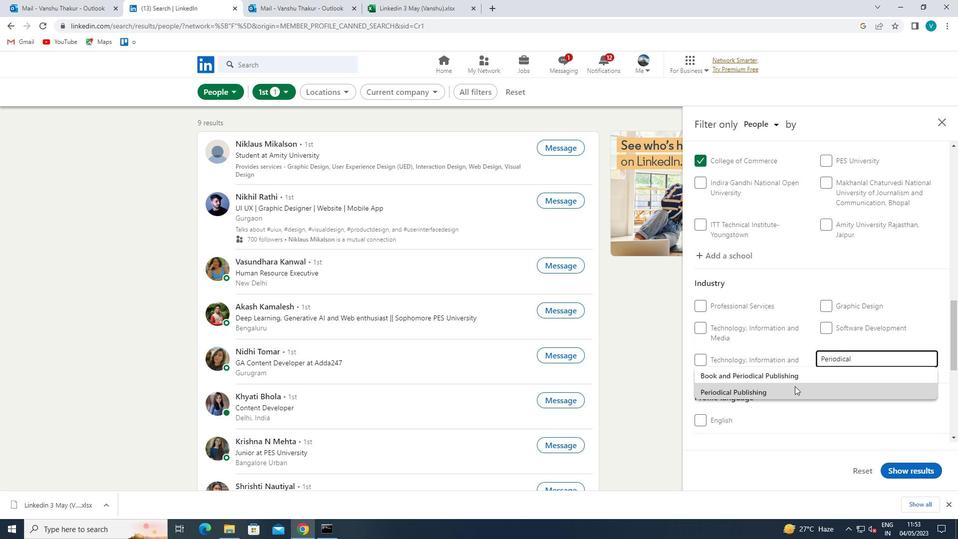 
Action: Mouse scrolled (796, 385) with delta (0, 0)
Screenshot: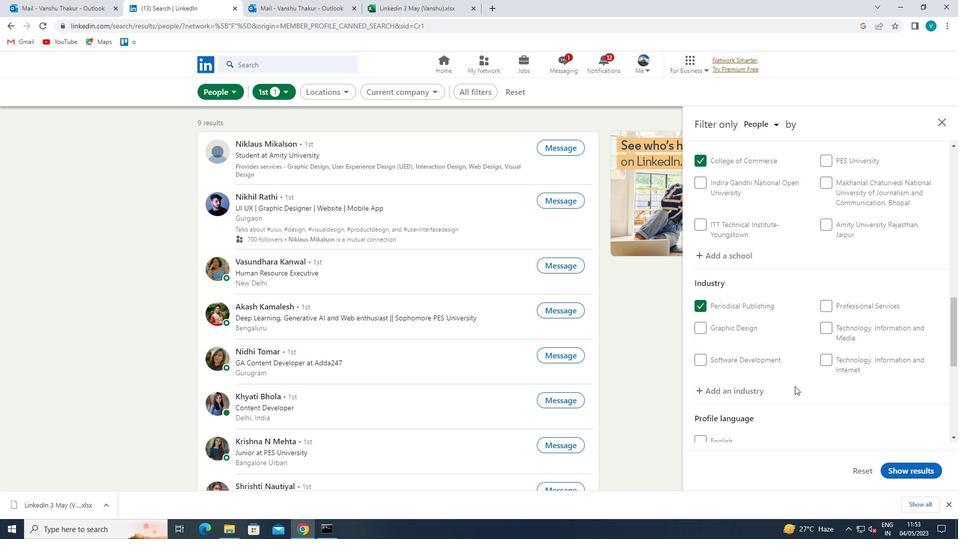 
Action: Mouse scrolled (796, 385) with delta (0, 0)
Screenshot: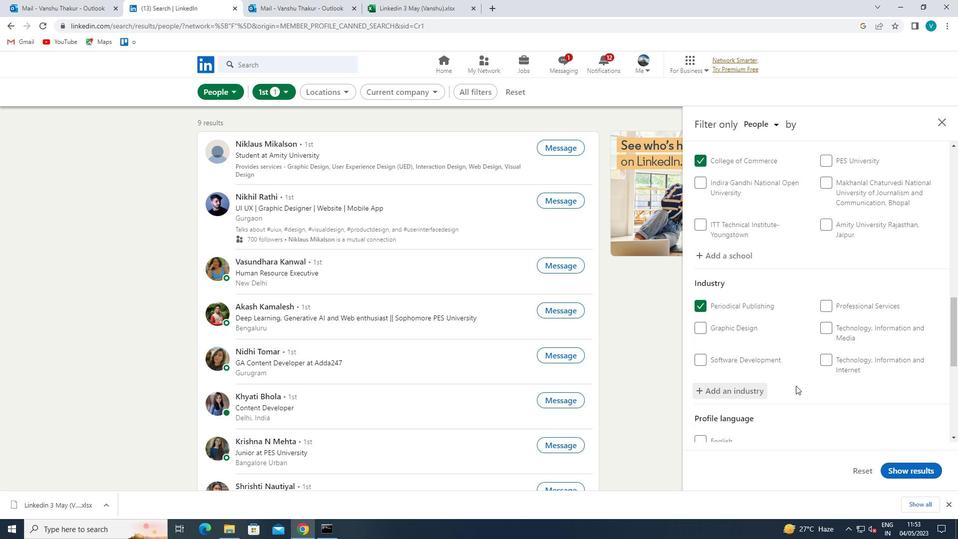 
Action: Mouse moved to (795, 385)
Screenshot: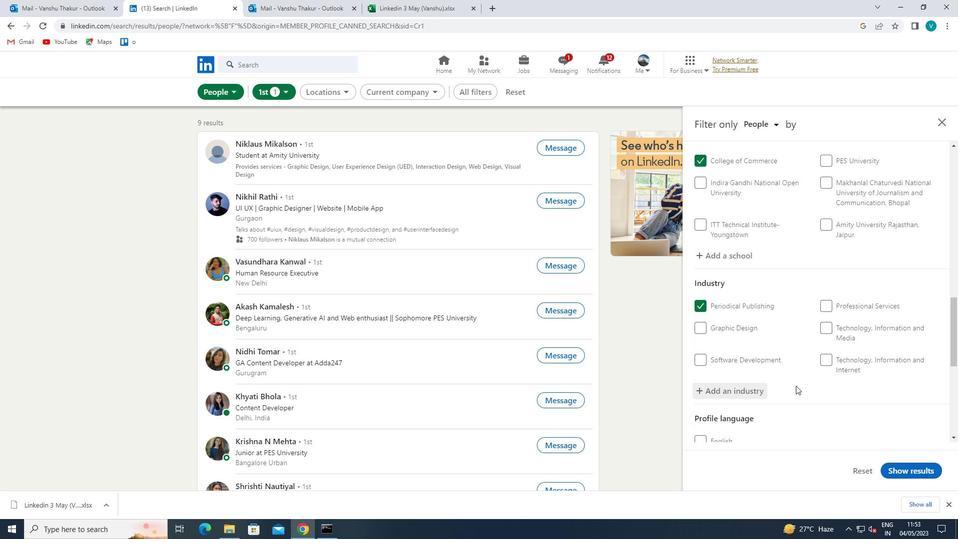 
Action: Mouse scrolled (795, 385) with delta (0, 0)
Screenshot: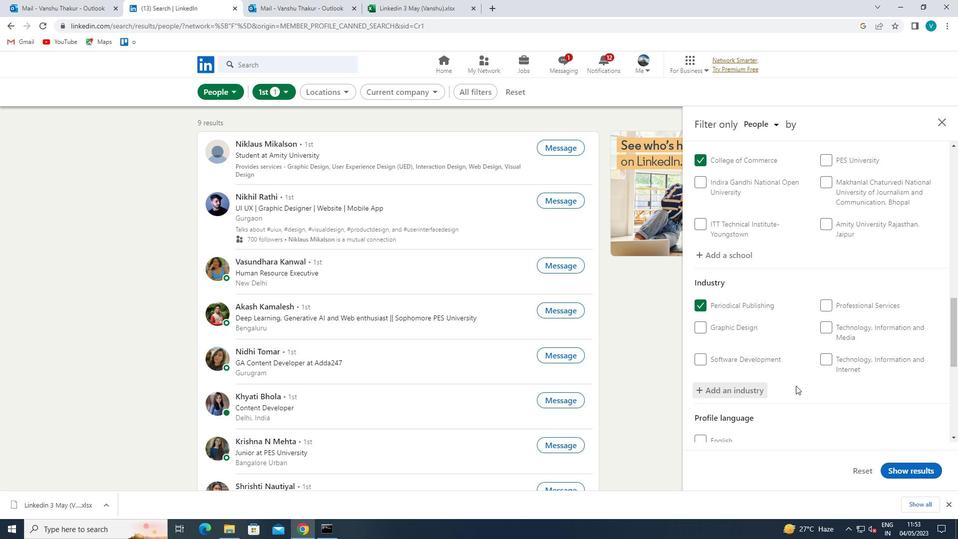 
Action: Mouse scrolled (795, 385) with delta (0, 0)
Screenshot: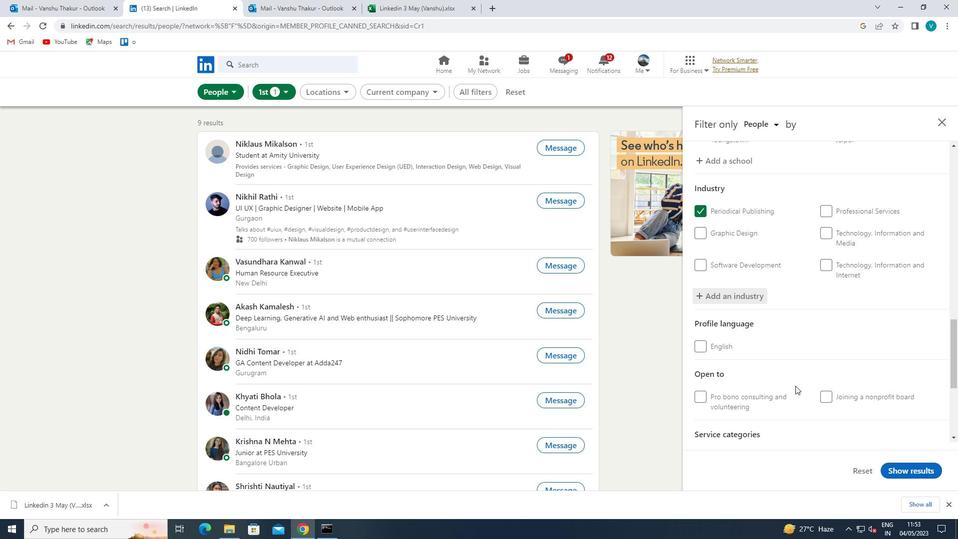 
Action: Mouse scrolled (795, 385) with delta (0, 0)
Screenshot: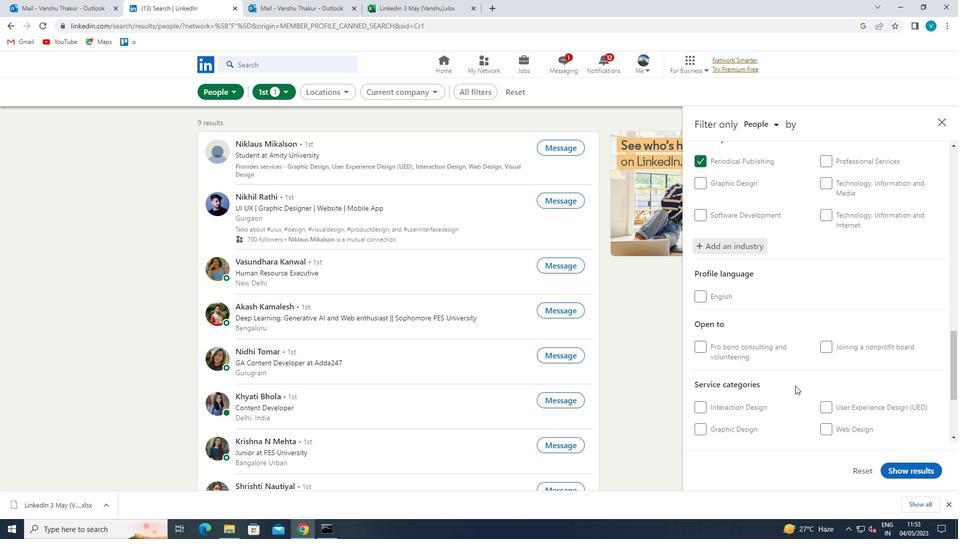 
Action: Mouse moved to (851, 345)
Screenshot: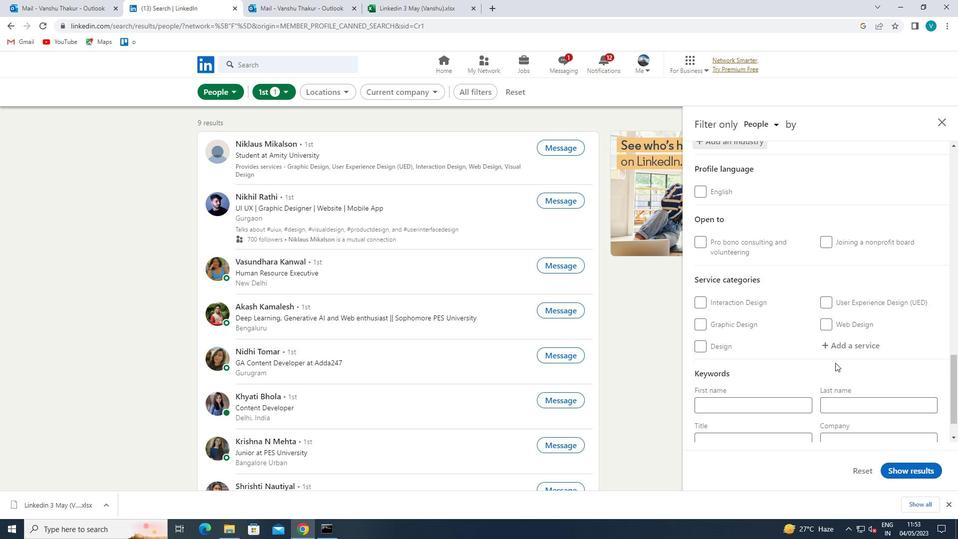 
Action: Mouse pressed left at (851, 345)
Screenshot: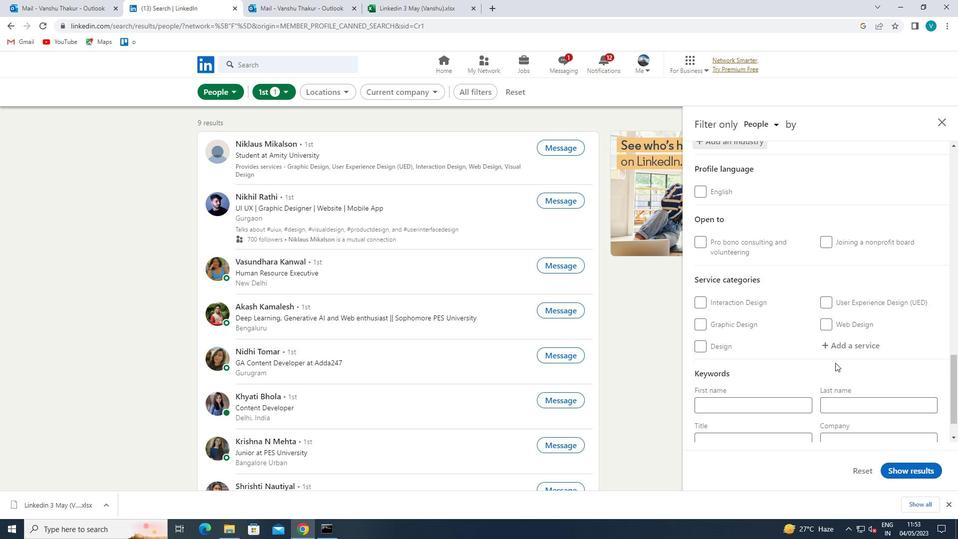 
Action: Mouse moved to (855, 342)
Screenshot: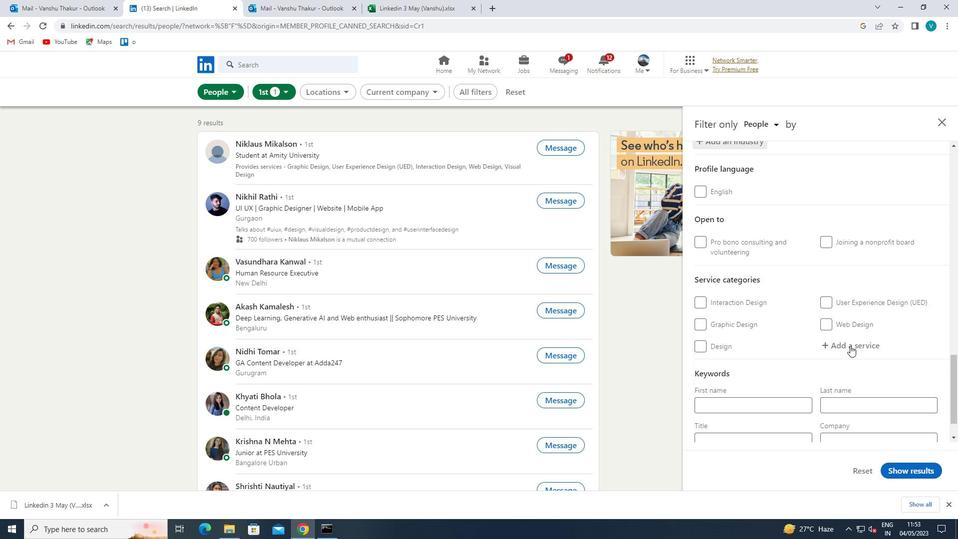 
Action: Key pressed <Key.shift>MOBILE<Key.space>
Screenshot: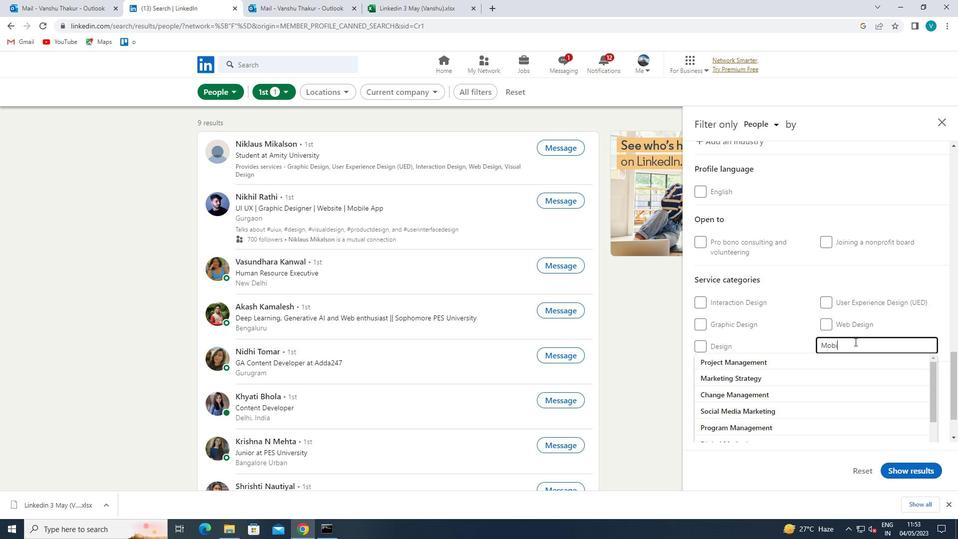 
Action: Mouse moved to (834, 355)
Screenshot: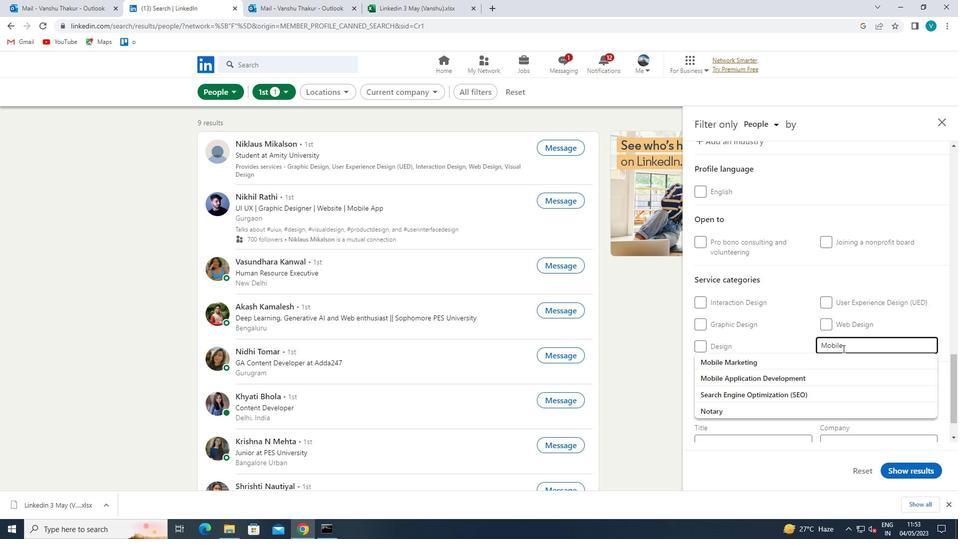 
Action: Mouse pressed left at (834, 355)
Screenshot: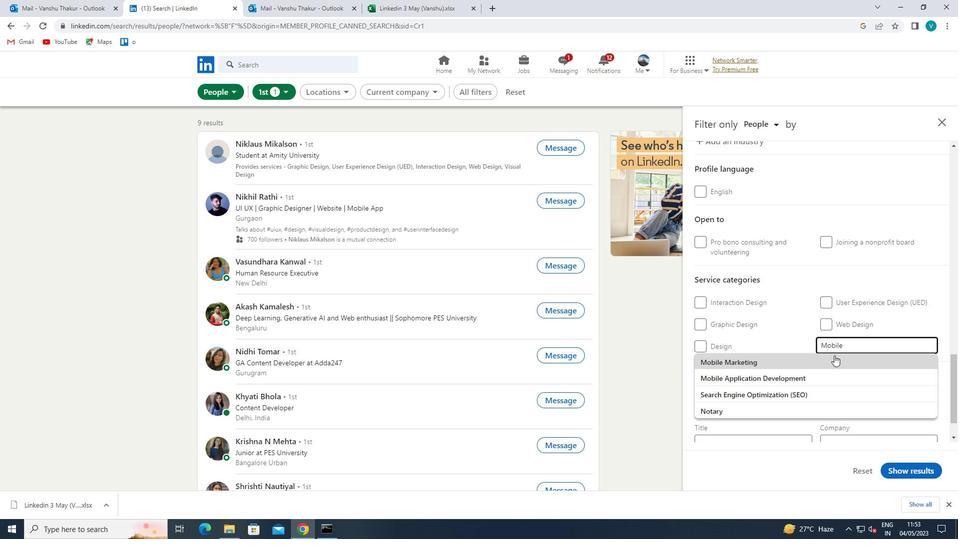 
Action: Mouse moved to (819, 355)
Screenshot: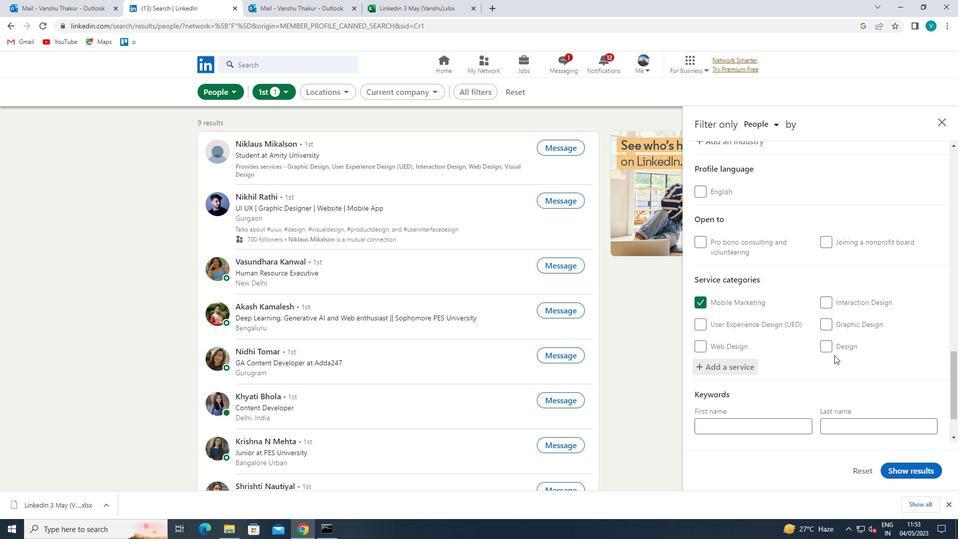 
Action: Mouse scrolled (819, 355) with delta (0, 0)
Screenshot: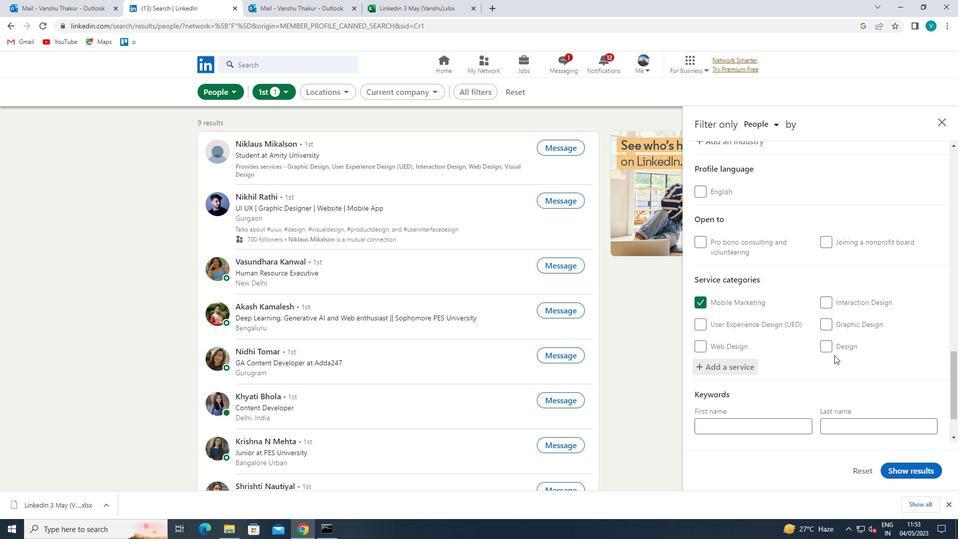 
Action: Mouse moved to (812, 355)
Screenshot: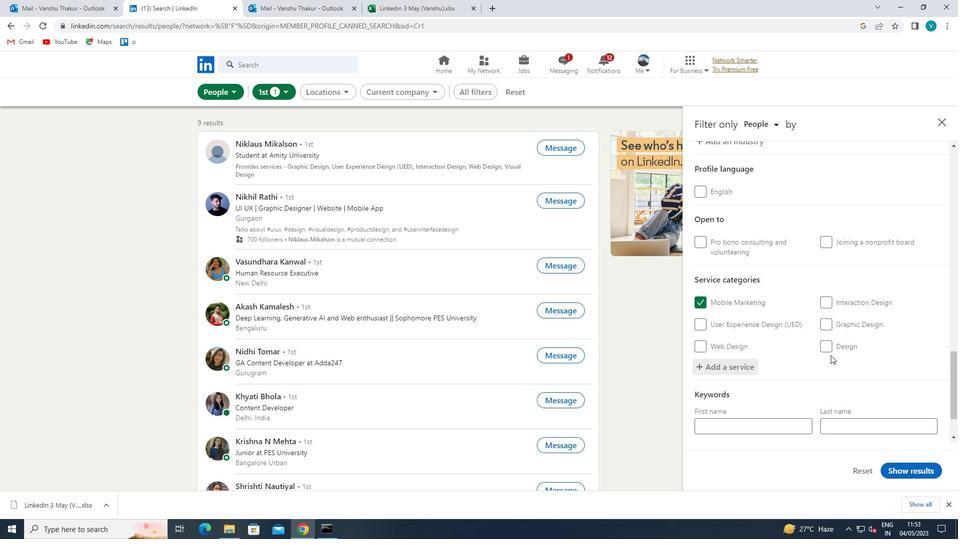 
Action: Mouse scrolled (812, 355) with delta (0, 0)
Screenshot: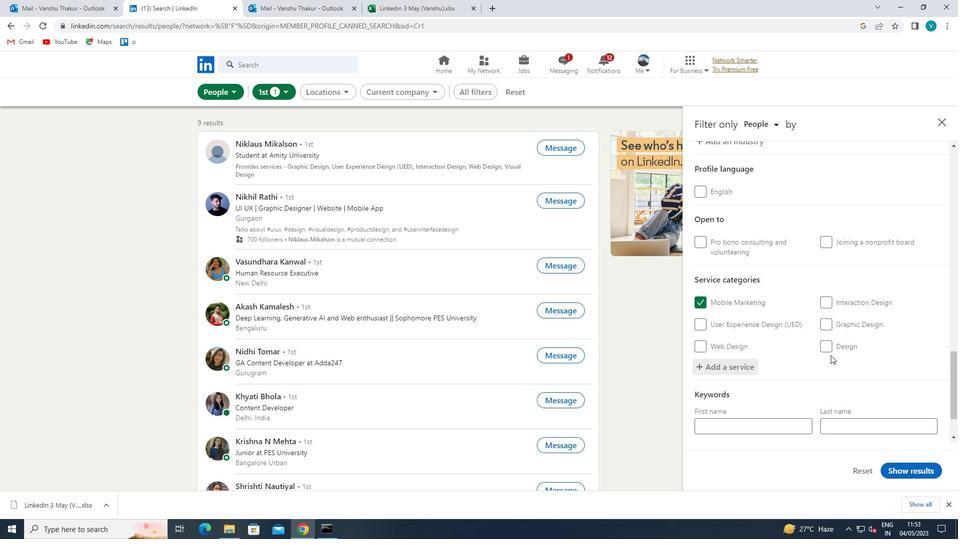 
Action: Mouse moved to (808, 355)
Screenshot: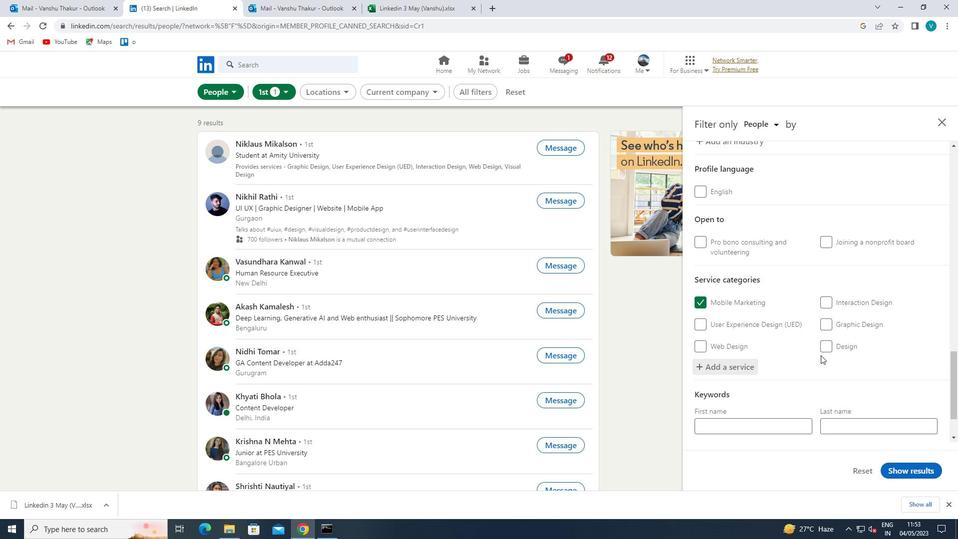 
Action: Mouse scrolled (808, 355) with delta (0, 0)
Screenshot: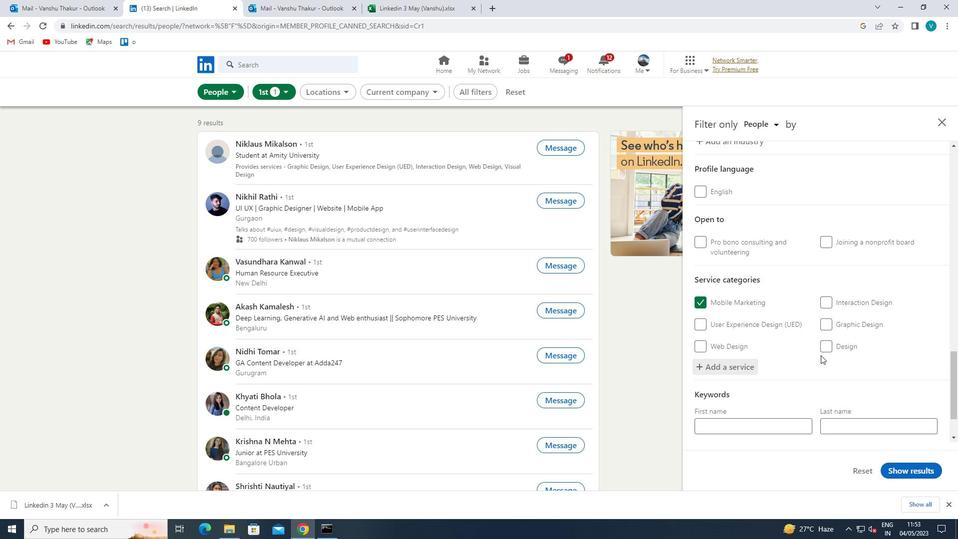 
Action: Mouse moved to (808, 356)
Screenshot: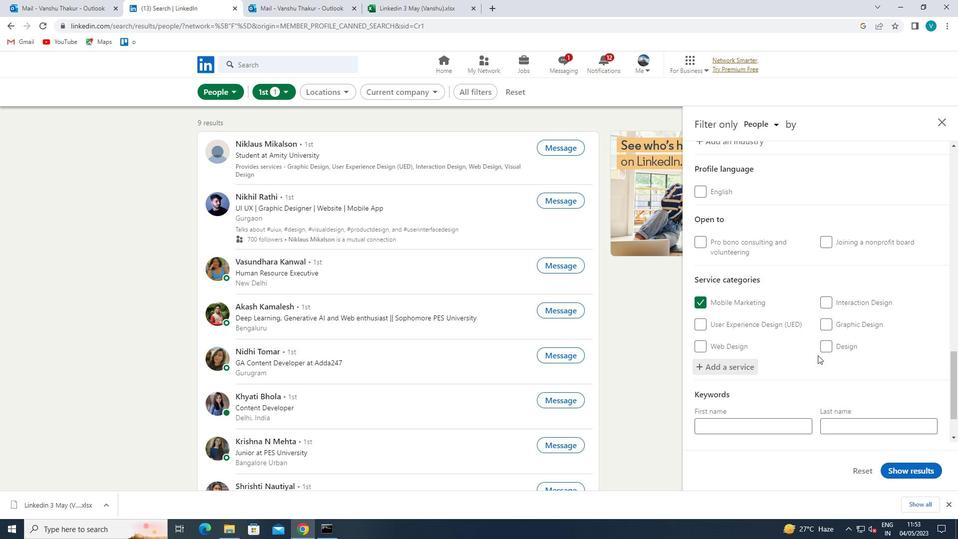 
Action: Mouse scrolled (808, 355) with delta (0, 0)
Screenshot: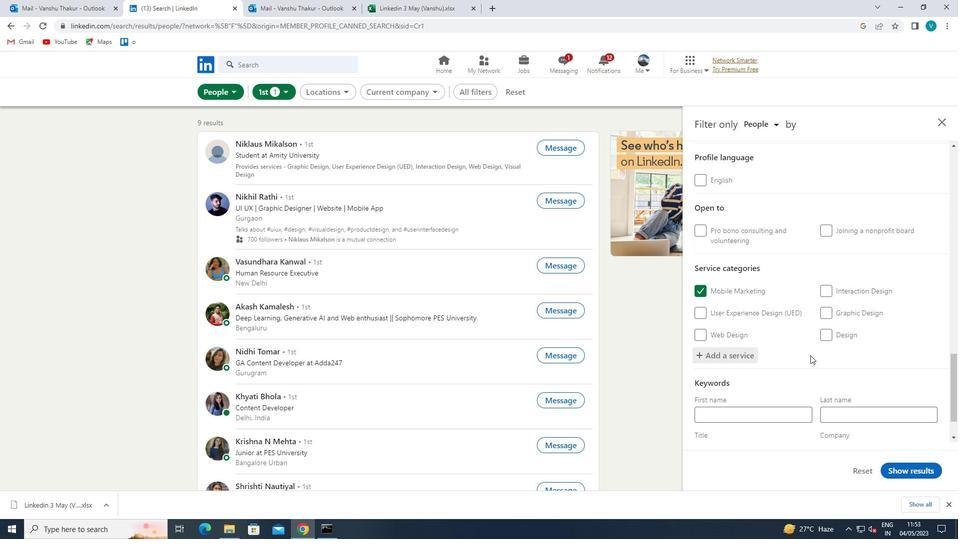 
Action: Mouse moved to (785, 393)
Screenshot: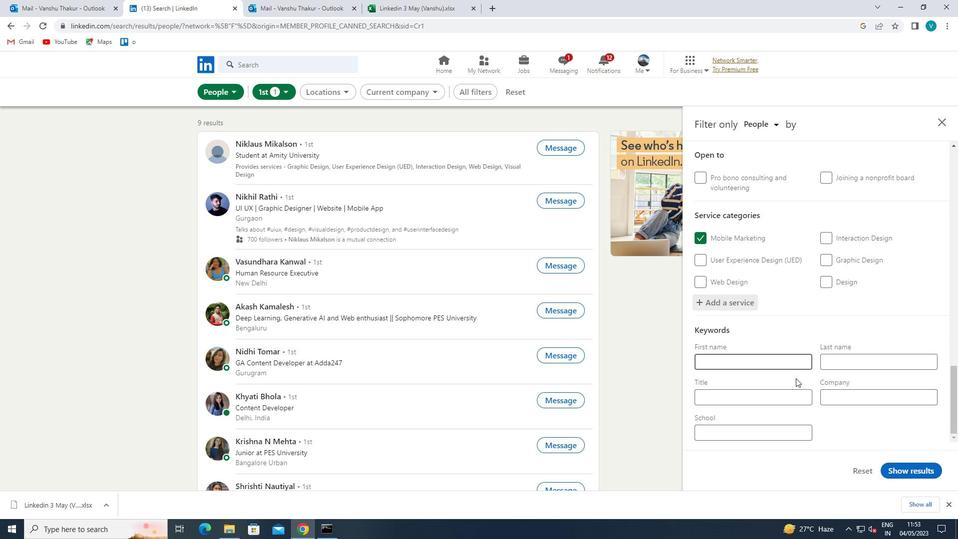 
Action: Mouse pressed left at (785, 393)
Screenshot: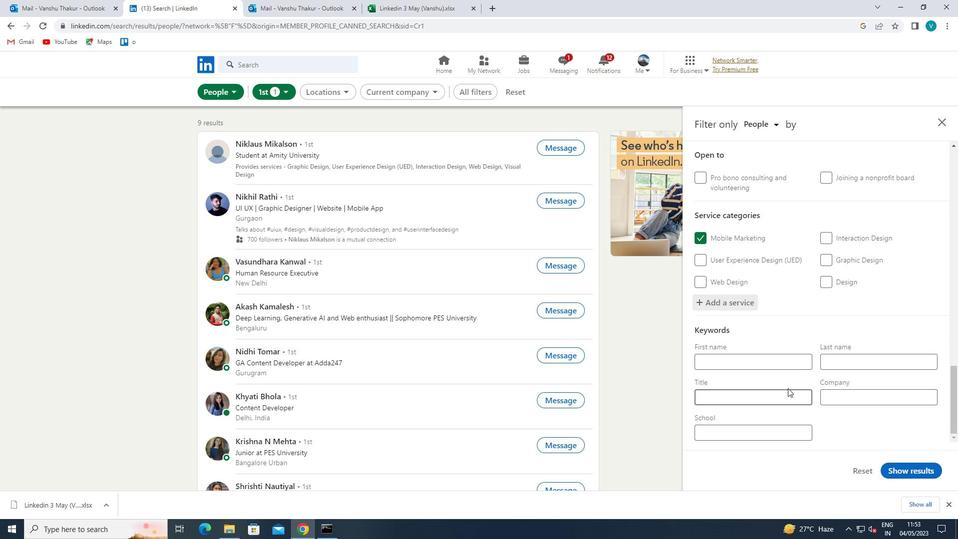 
Action: Key pressed <Key.shift>IT<Key.space><Key.shift><Key.shift><Key.shift><Key.shift><Key.shift>PROFESSIONAL<Key.space>
Screenshot: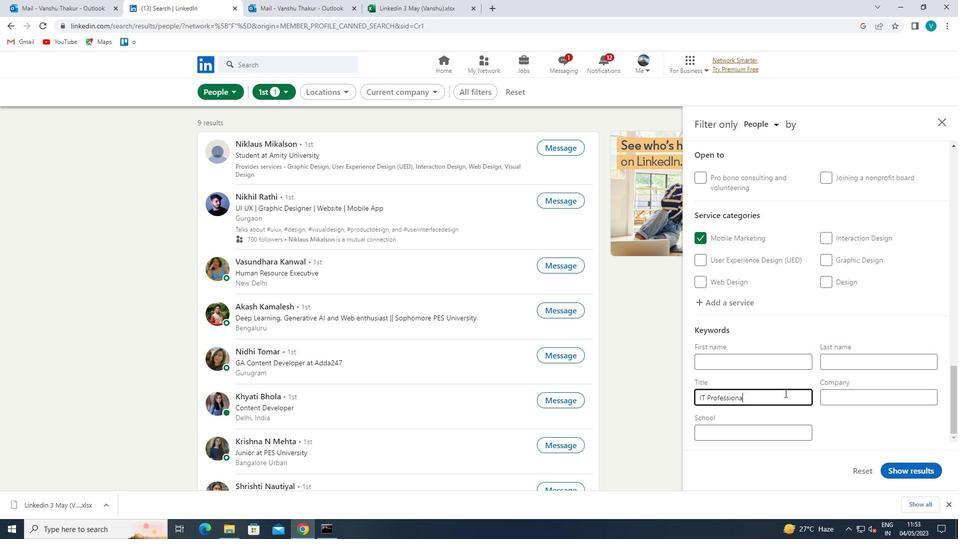 
Action: Mouse moved to (900, 478)
Screenshot: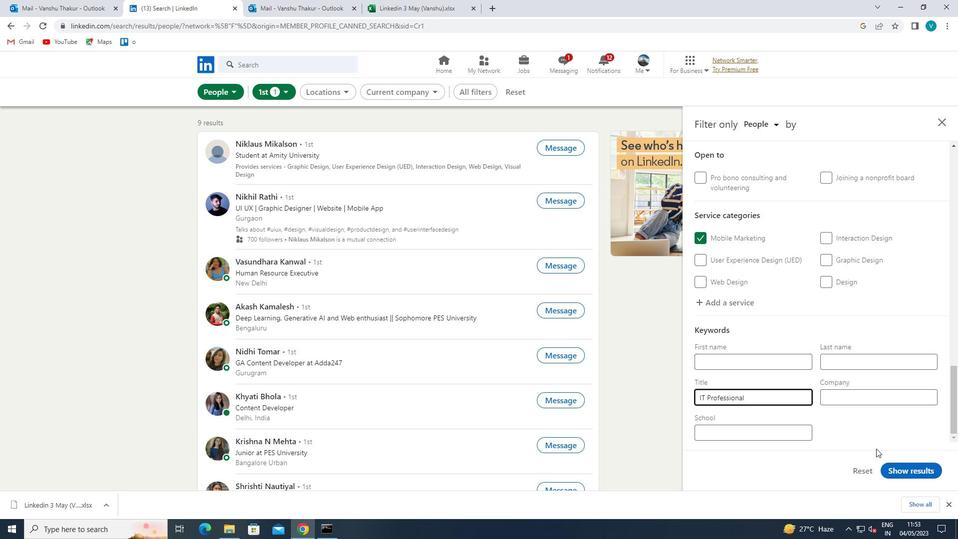 
Action: Mouse pressed left at (900, 478)
Screenshot: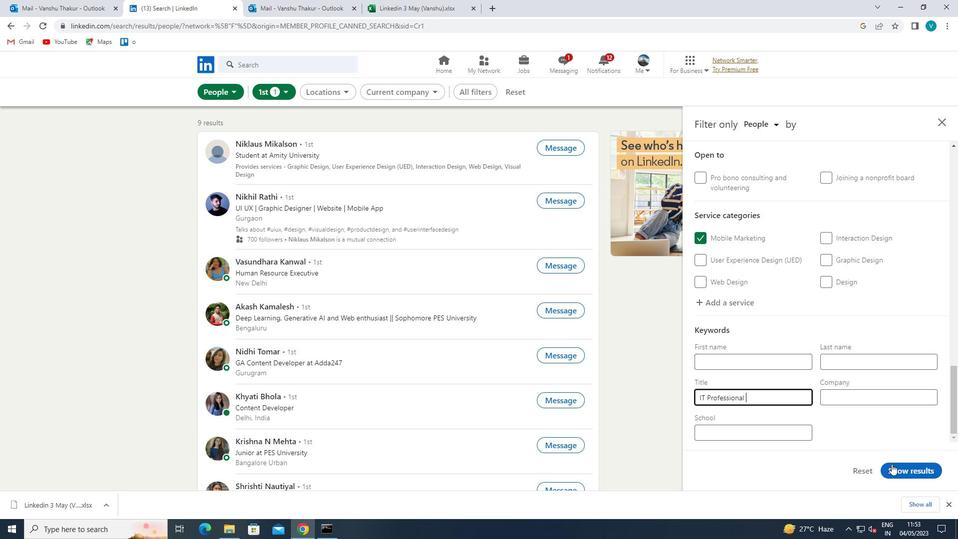 
